 Task: Find connections with filter location Rengo with filter topic #Selfhelpwith filter profile language Spanish with filter current company UNICEF India with filter school Sikkim University, Gangtok with filter industry Digital Accessibility Services with filter service category Market Research with filter keywords title Operations Manager
Action: Mouse moved to (478, 62)
Screenshot: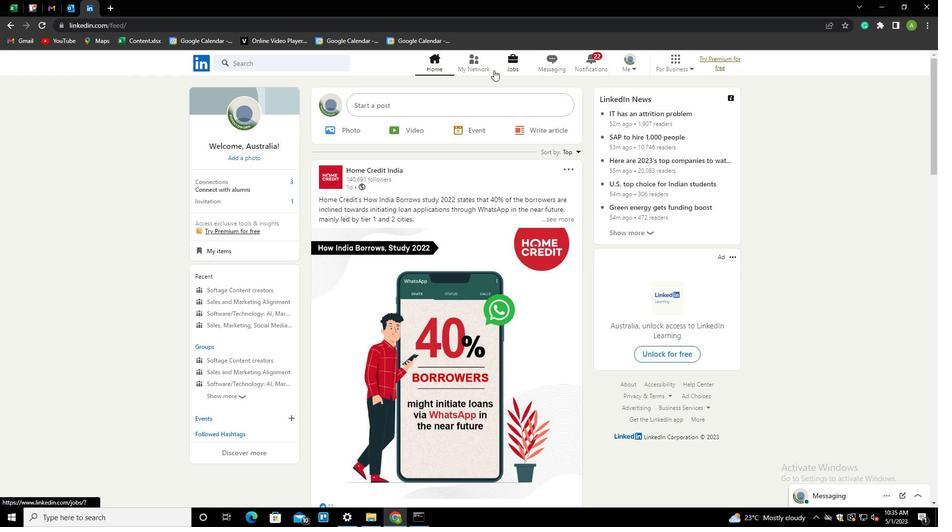 
Action: Mouse pressed left at (478, 62)
Screenshot: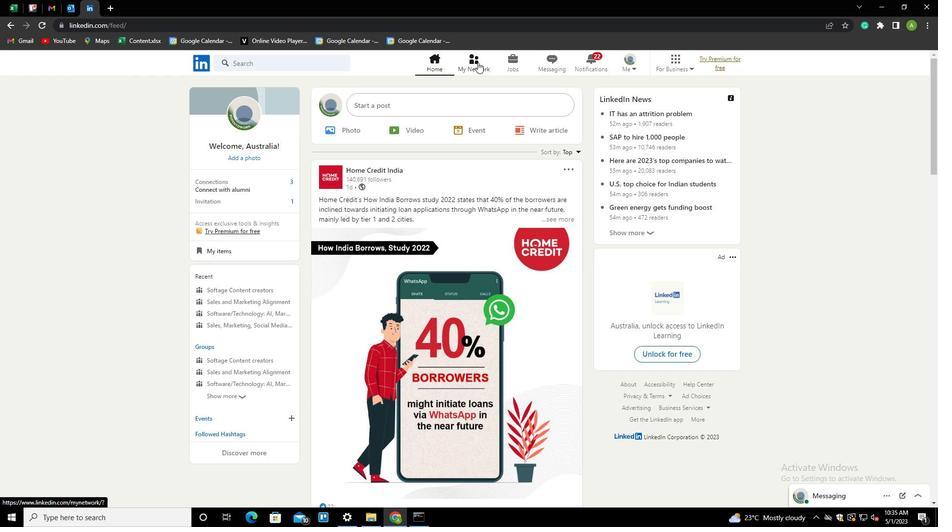 
Action: Mouse moved to (263, 116)
Screenshot: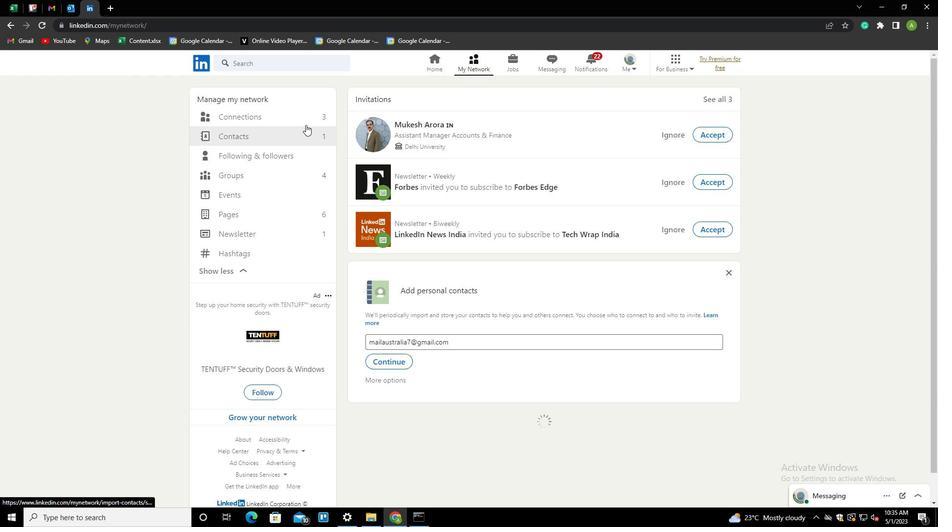 
Action: Mouse pressed left at (263, 116)
Screenshot: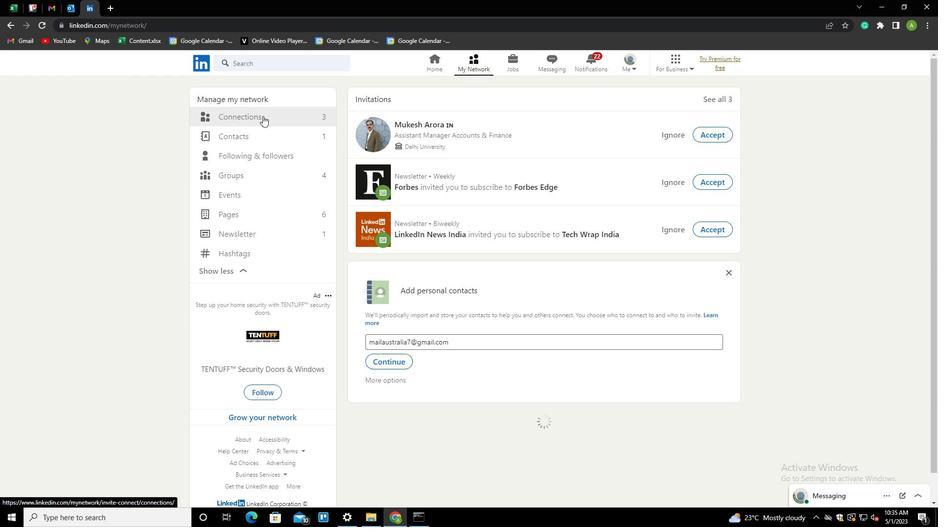 
Action: Mouse moved to (544, 117)
Screenshot: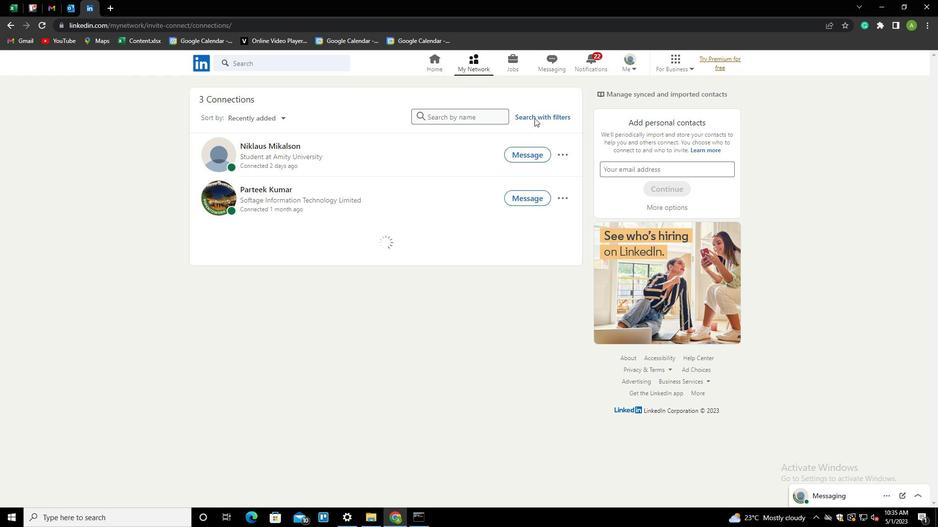 
Action: Mouse pressed left at (544, 117)
Screenshot: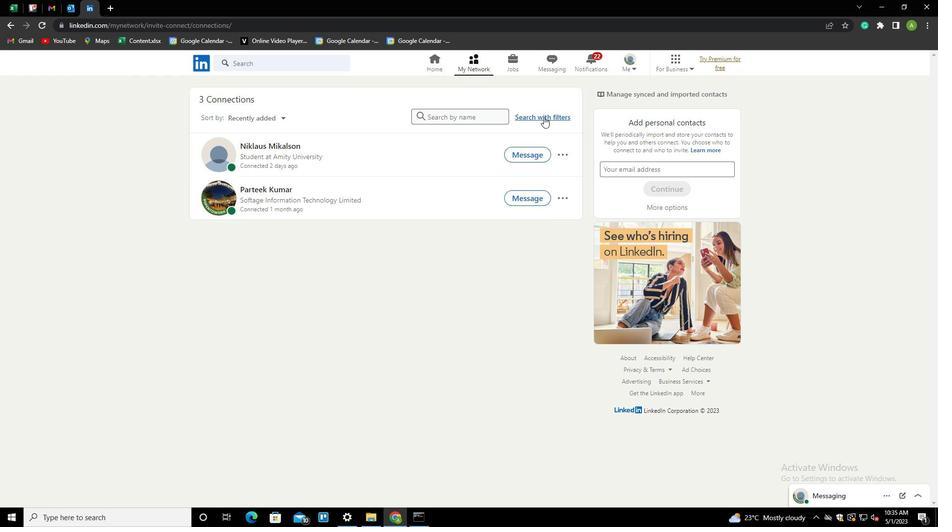 
Action: Mouse moved to (503, 89)
Screenshot: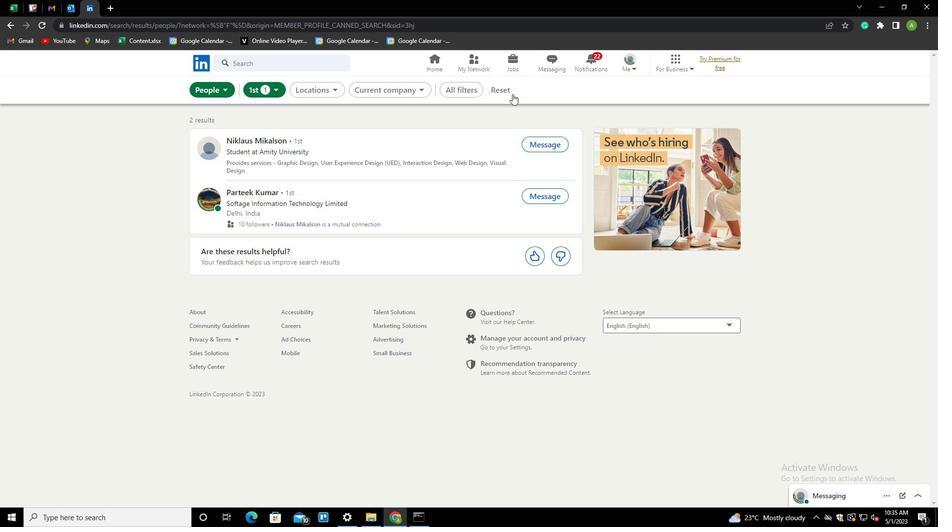 
Action: Mouse pressed left at (503, 89)
Screenshot: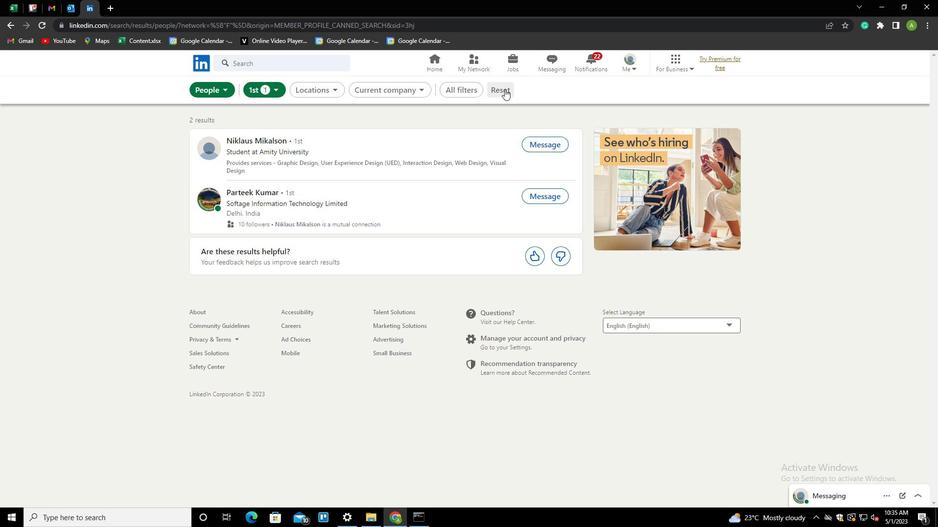 
Action: Mouse moved to (479, 91)
Screenshot: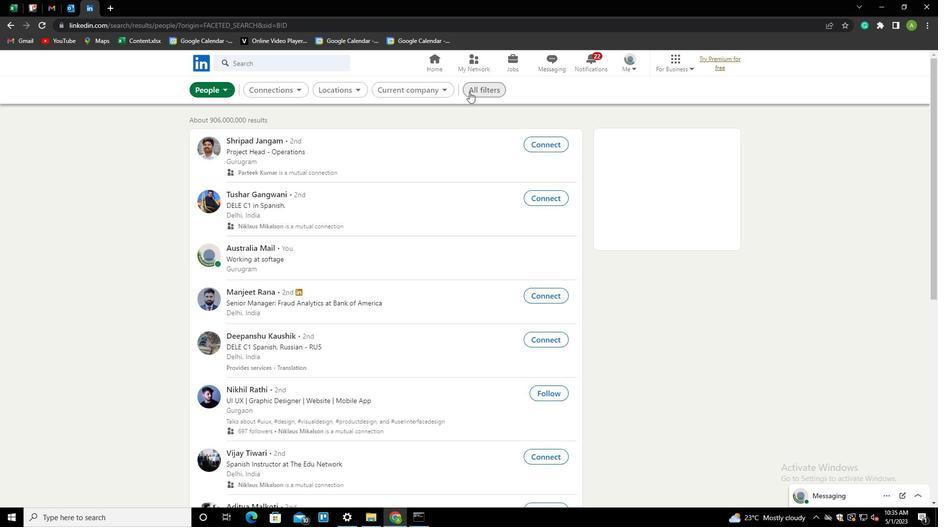 
Action: Mouse pressed left at (479, 91)
Screenshot: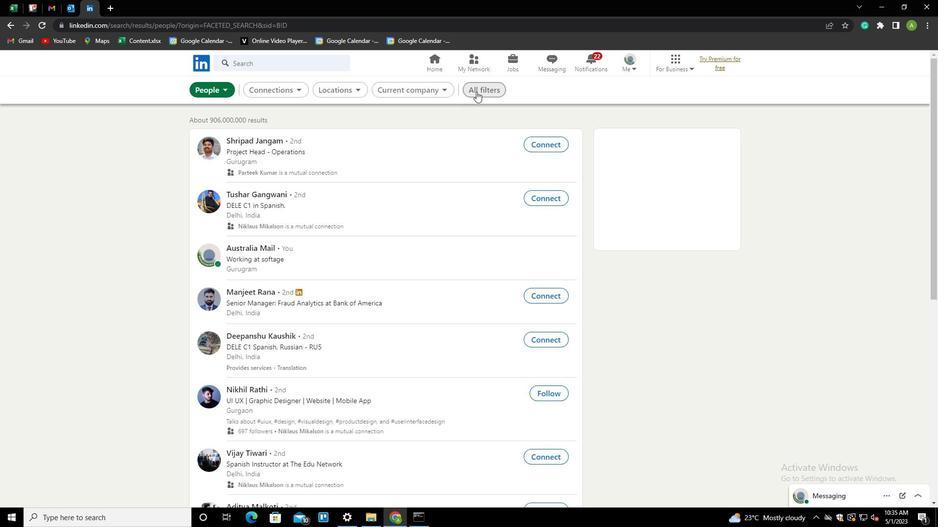 
Action: Mouse moved to (824, 271)
Screenshot: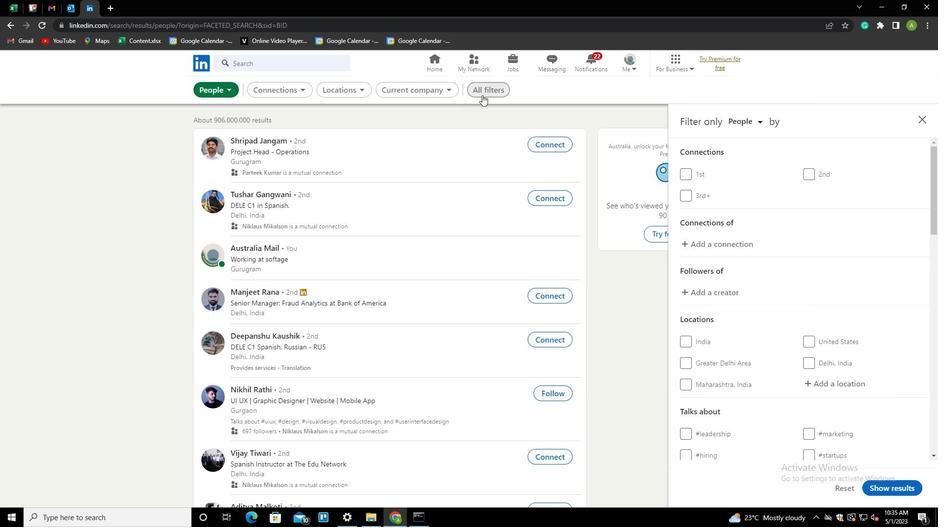 
Action: Mouse scrolled (824, 270) with delta (0, 0)
Screenshot: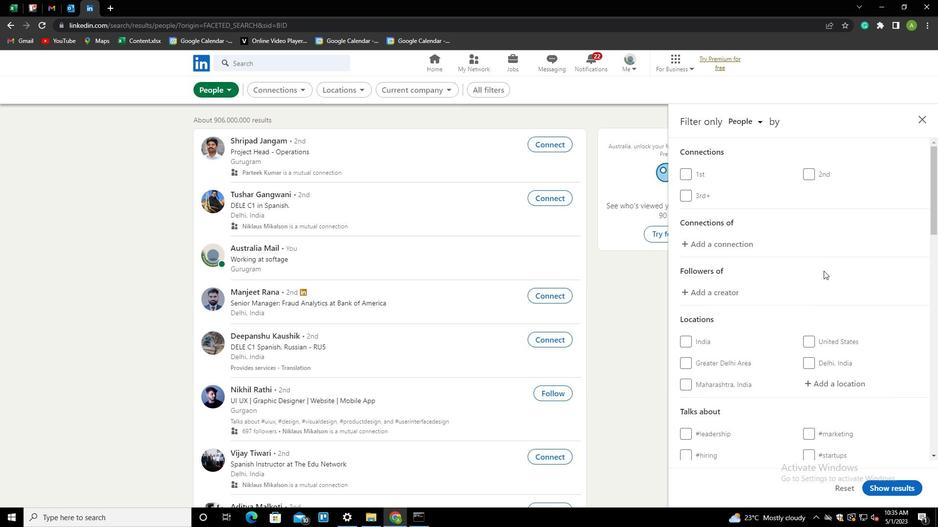 
Action: Mouse scrolled (824, 270) with delta (0, 0)
Screenshot: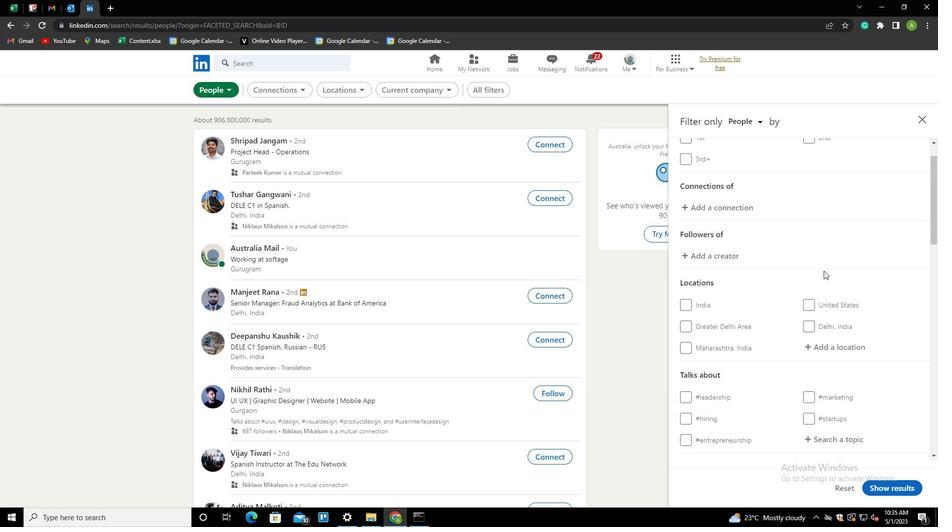 
Action: Mouse moved to (828, 285)
Screenshot: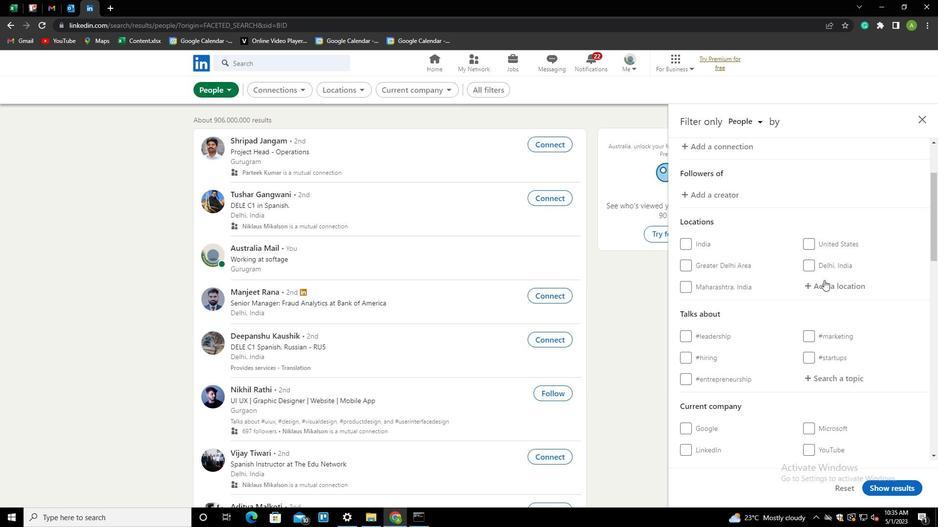 
Action: Mouse pressed left at (828, 285)
Screenshot: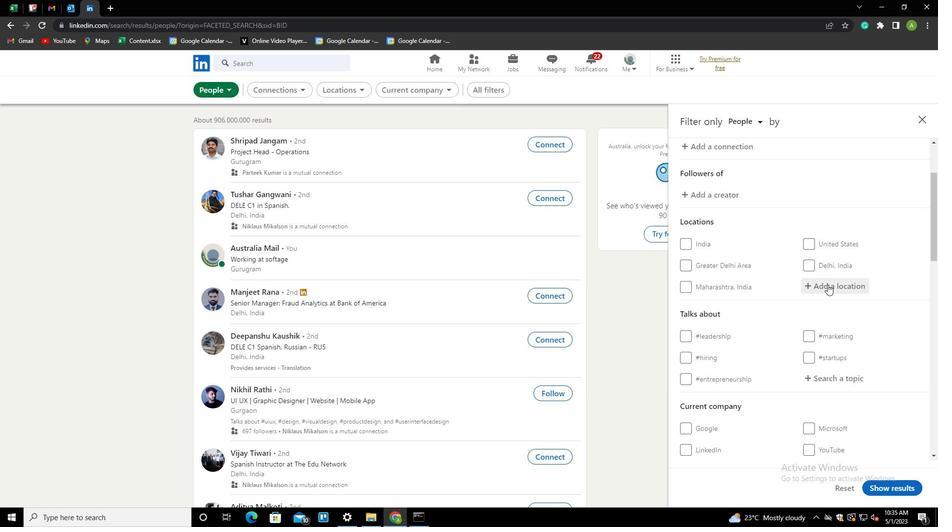 
Action: Mouse moved to (828, 285)
Screenshot: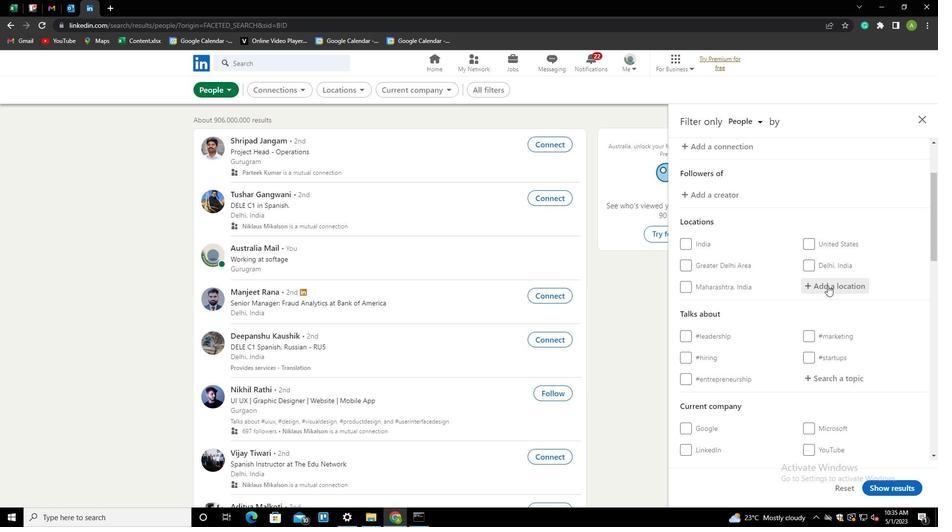 
Action: Key pressed <Key.shift>T<Key.backspace><Key.shift>RENGO<Key.down><Key.enter>
Screenshot: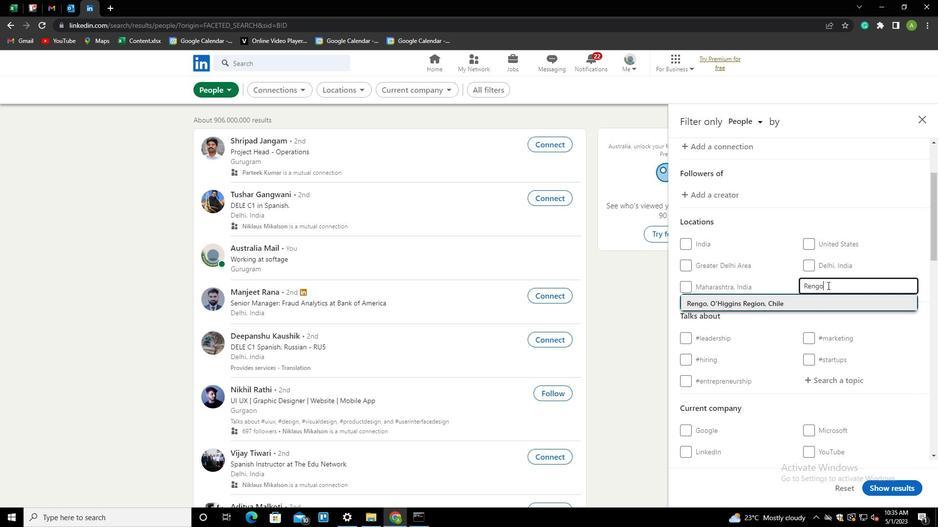 
Action: Mouse scrolled (828, 285) with delta (0, 0)
Screenshot: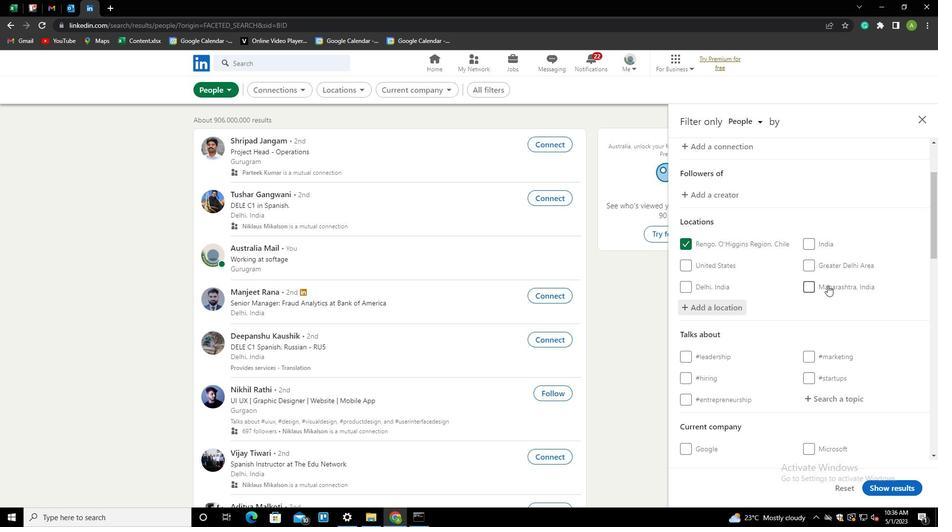 
Action: Mouse scrolled (828, 285) with delta (0, 0)
Screenshot: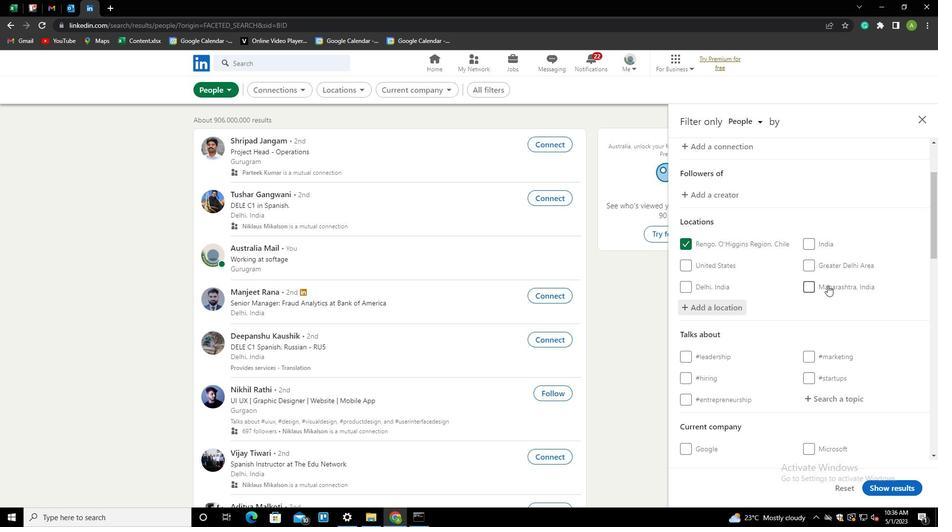 
Action: Mouse scrolled (828, 285) with delta (0, 0)
Screenshot: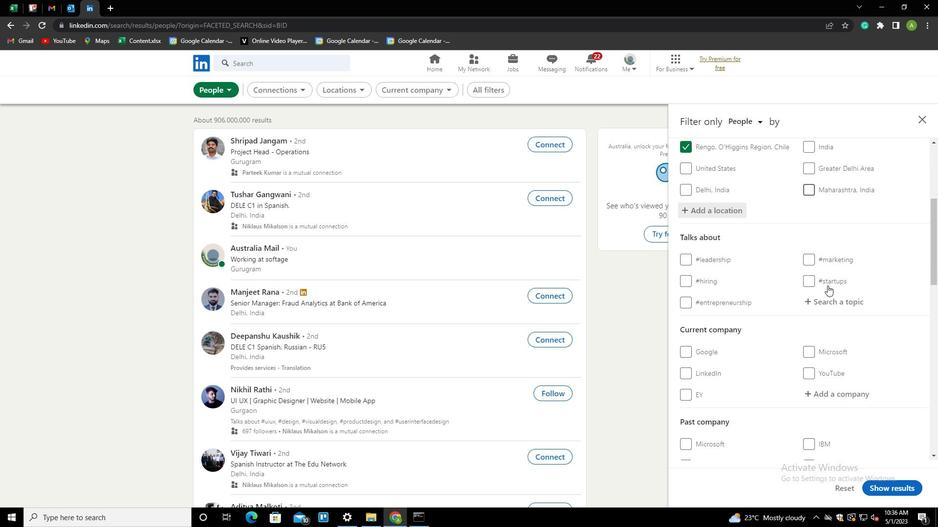 
Action: Mouse moved to (825, 256)
Screenshot: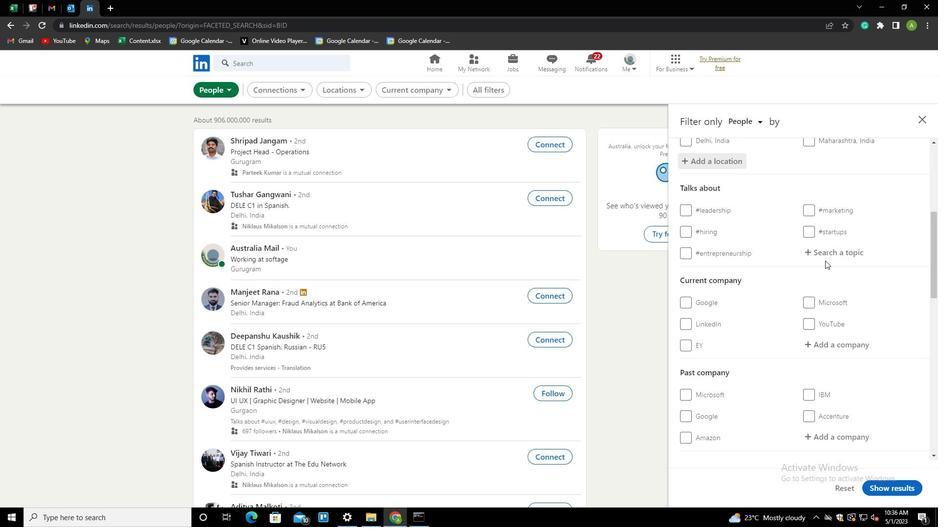
Action: Mouse pressed left at (825, 256)
Screenshot: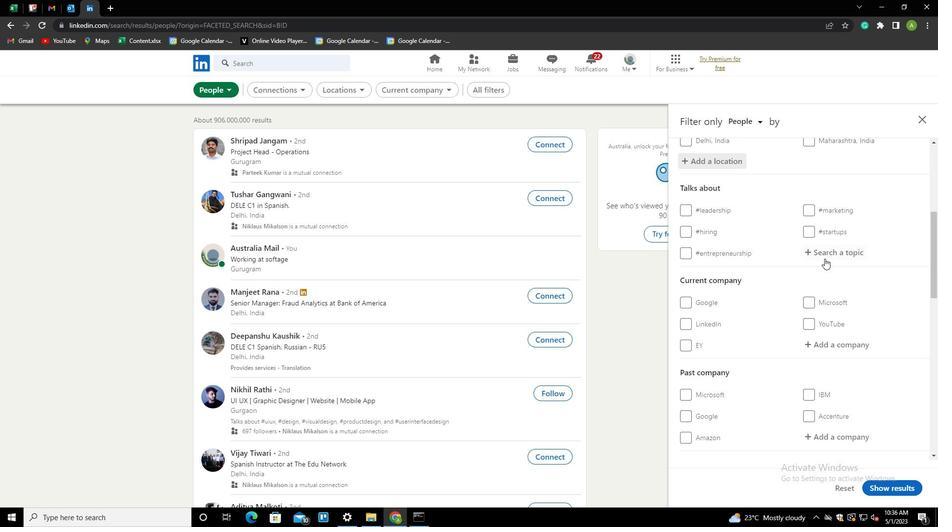 
Action: Mouse moved to (825, 256)
Screenshot: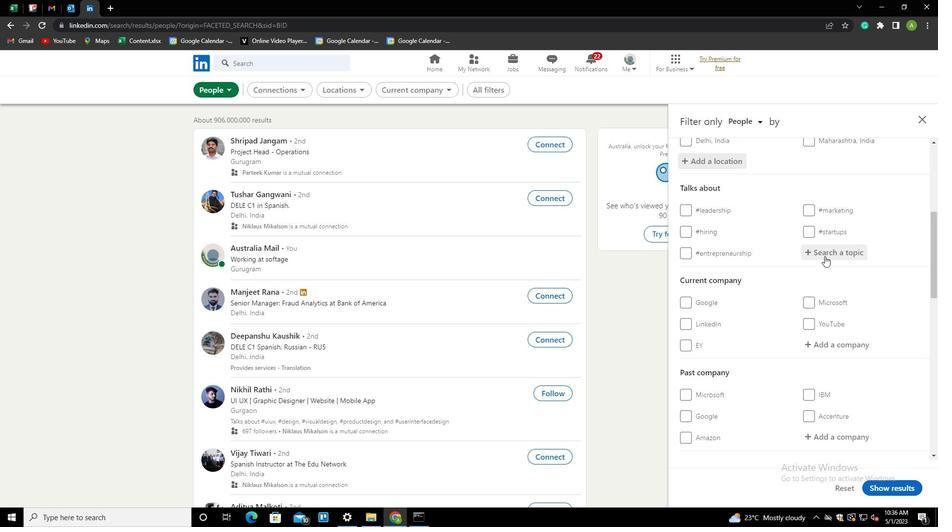 
Action: Key pressed SELFHELP<Key.down><Key.enter>
Screenshot: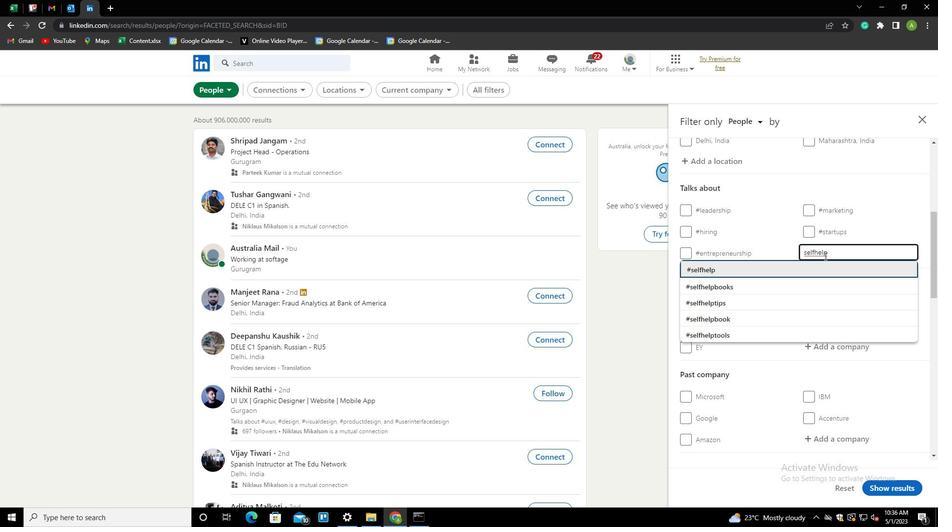 
Action: Mouse scrolled (825, 256) with delta (0, 0)
Screenshot: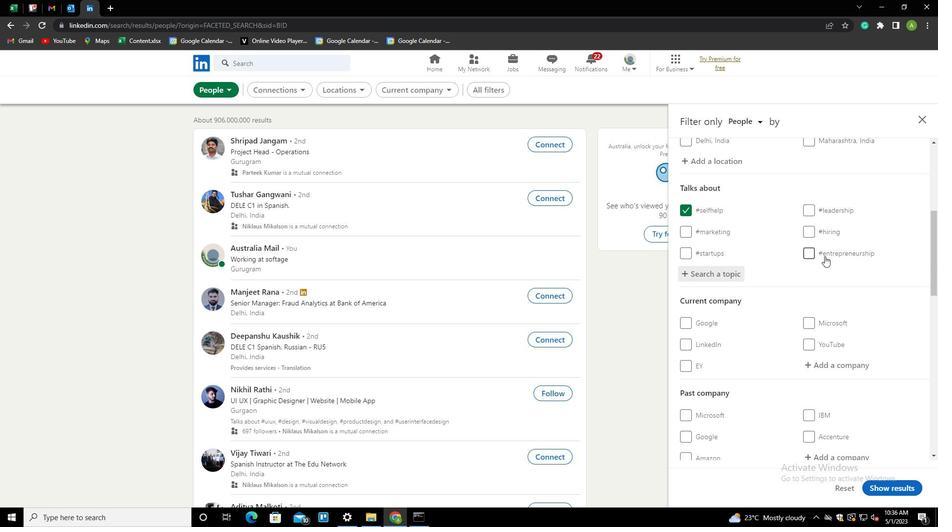 
Action: Mouse scrolled (825, 256) with delta (0, 0)
Screenshot: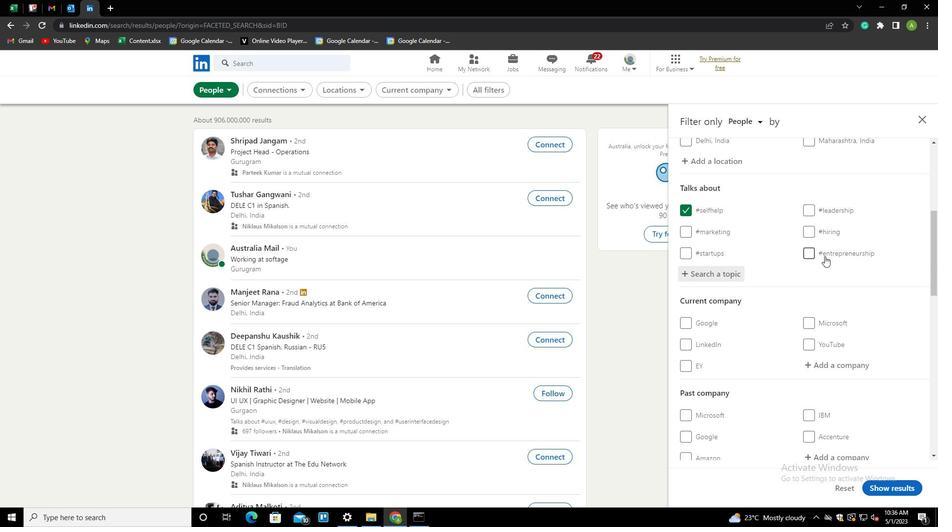 
Action: Mouse scrolled (825, 256) with delta (0, 0)
Screenshot: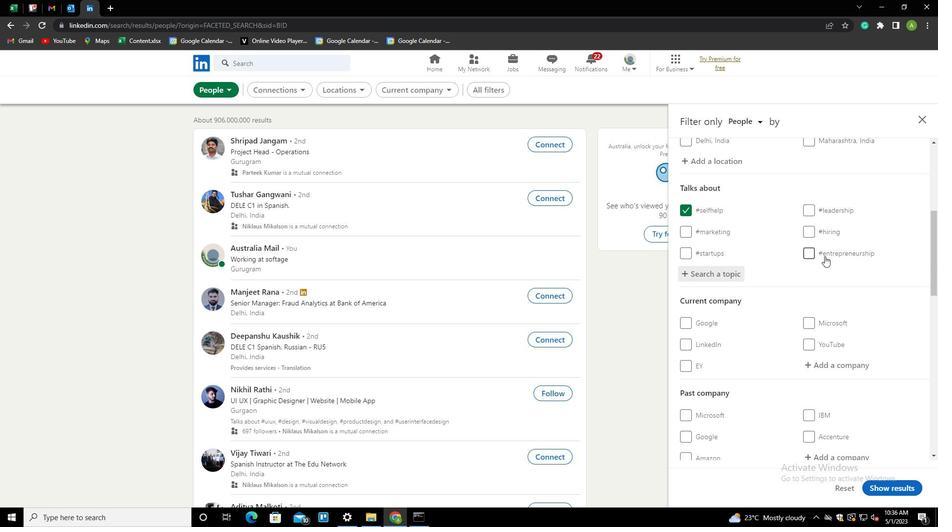 
Action: Mouse scrolled (825, 256) with delta (0, 0)
Screenshot: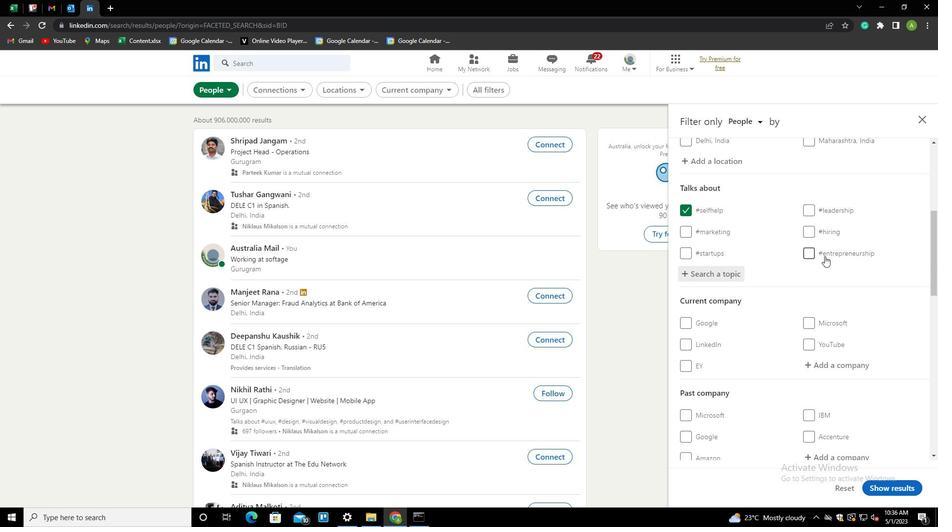 
Action: Mouse scrolled (825, 256) with delta (0, 0)
Screenshot: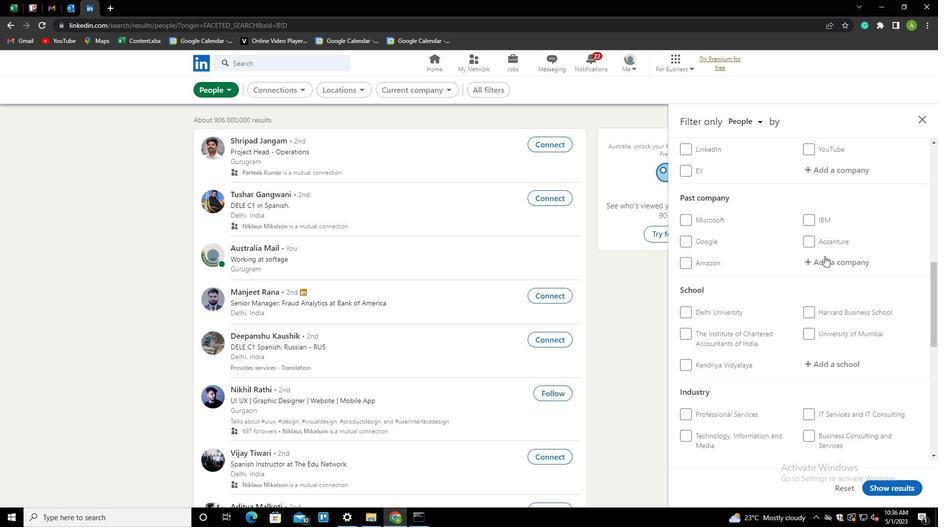 
Action: Mouse scrolled (825, 256) with delta (0, 0)
Screenshot: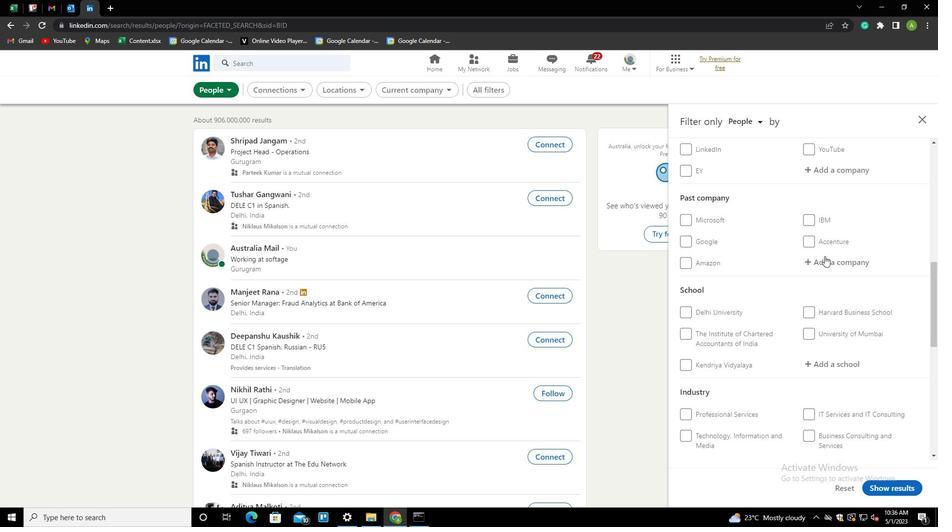 
Action: Mouse scrolled (825, 256) with delta (0, 0)
Screenshot: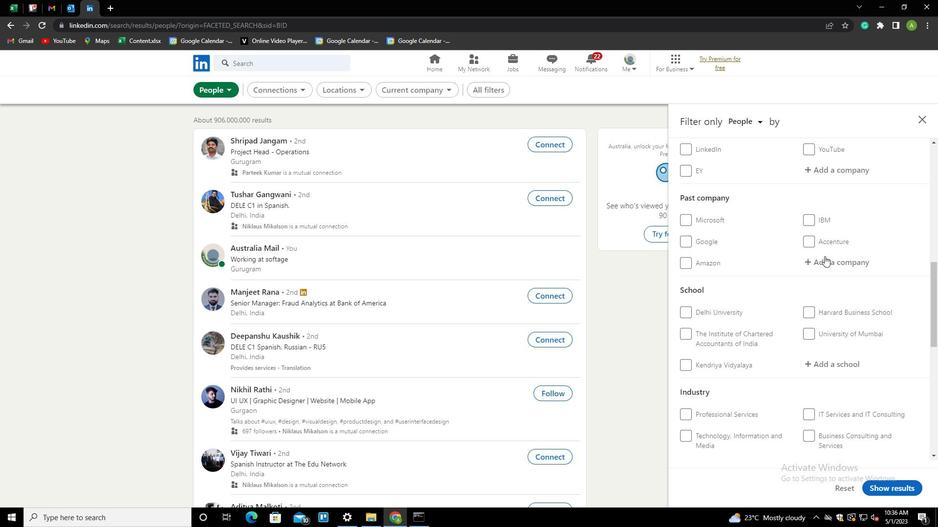 
Action: Mouse scrolled (825, 256) with delta (0, 0)
Screenshot: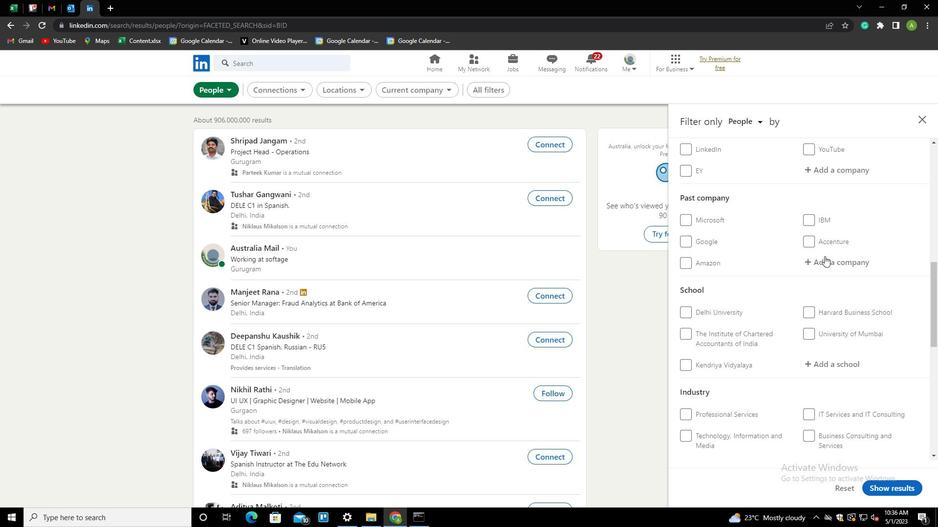 
Action: Mouse scrolled (825, 256) with delta (0, 0)
Screenshot: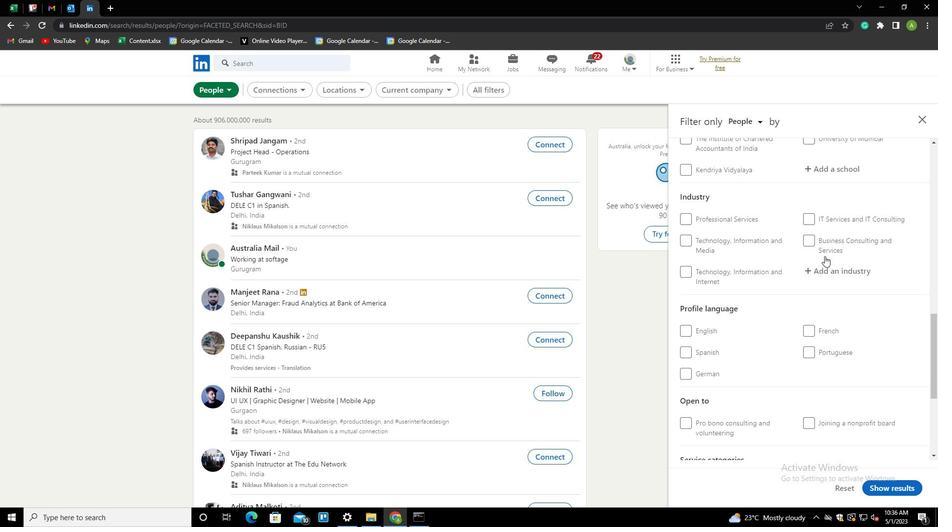
Action: Mouse scrolled (825, 256) with delta (0, 0)
Screenshot: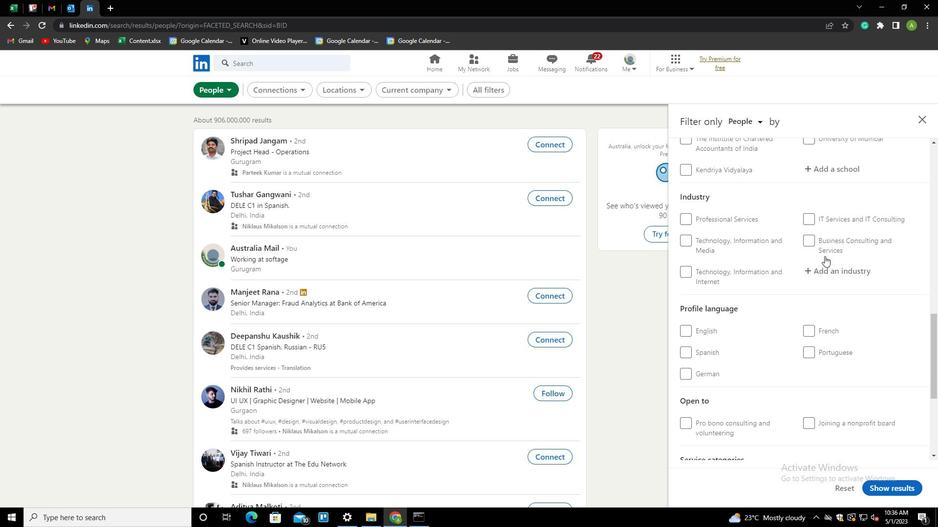 
Action: Mouse moved to (697, 256)
Screenshot: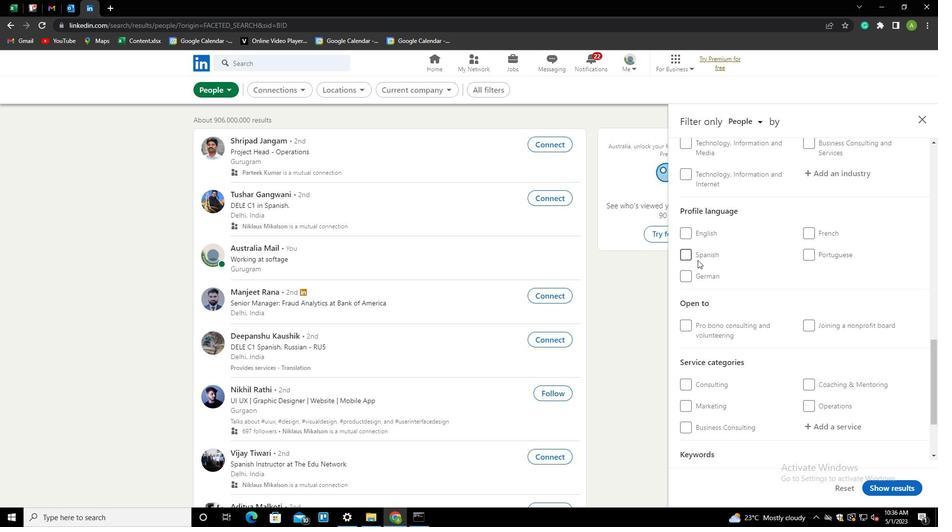 
Action: Mouse pressed left at (697, 256)
Screenshot: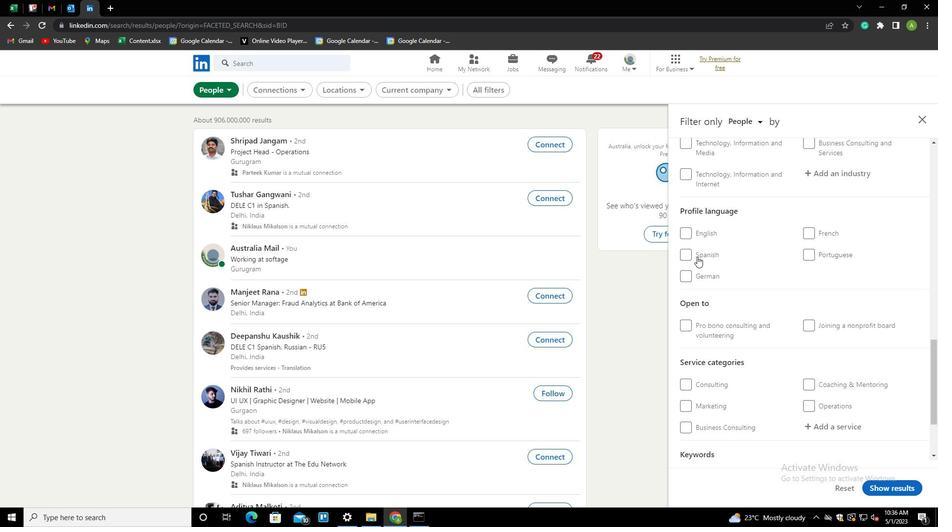 
Action: Mouse moved to (760, 279)
Screenshot: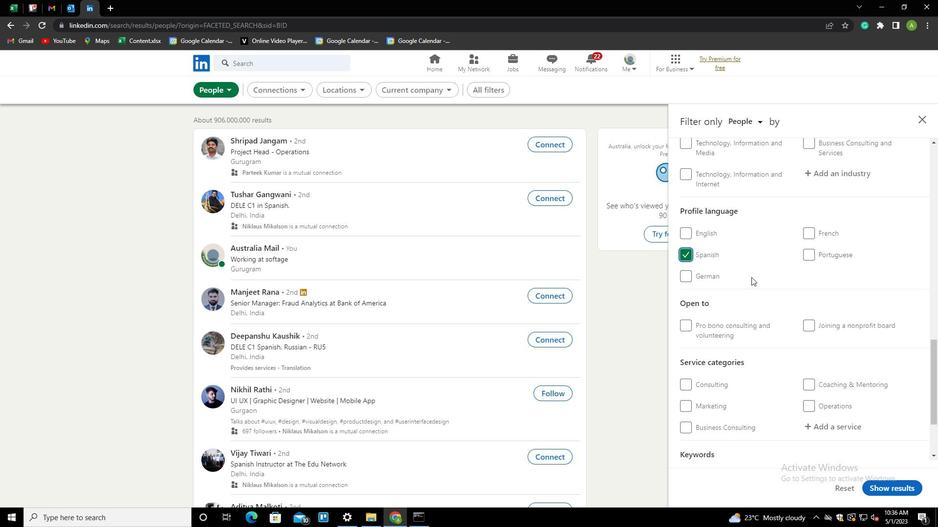 
Action: Mouse scrolled (760, 280) with delta (0, 0)
Screenshot: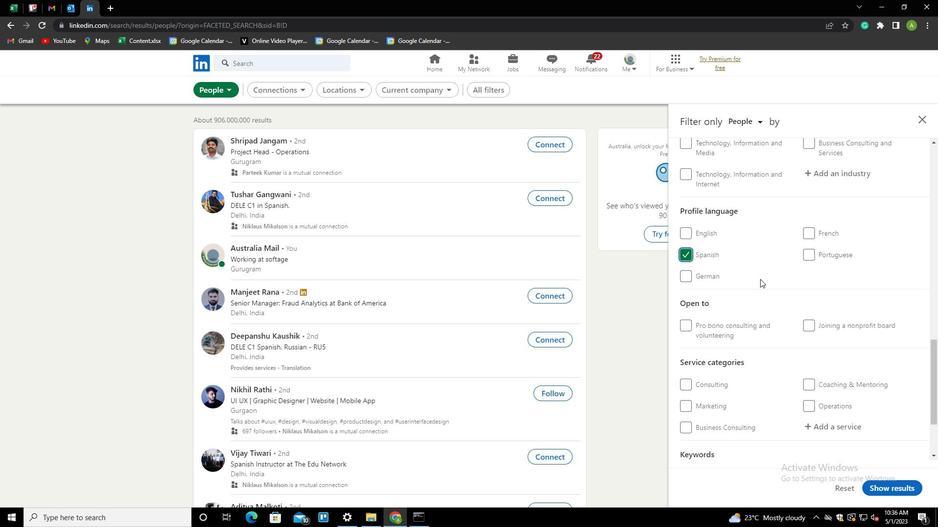 
Action: Mouse scrolled (760, 280) with delta (0, 0)
Screenshot: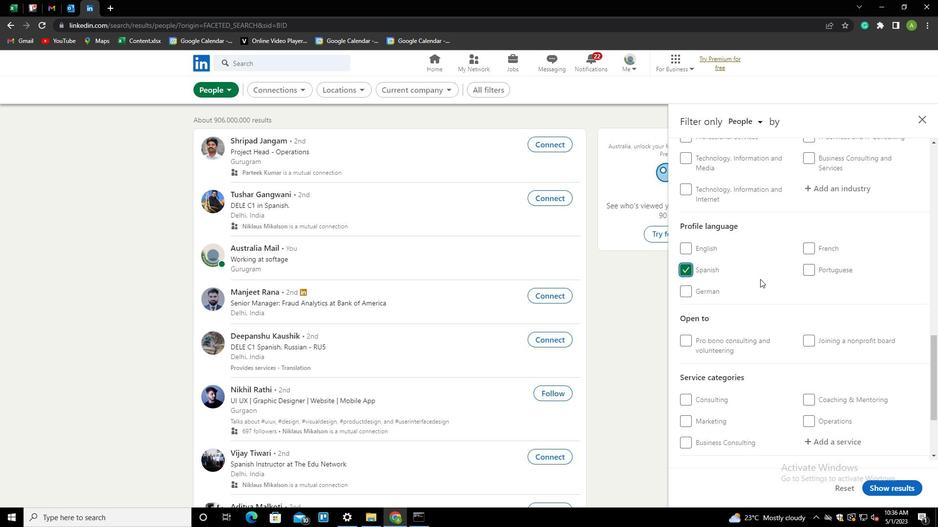 
Action: Mouse scrolled (760, 280) with delta (0, 0)
Screenshot: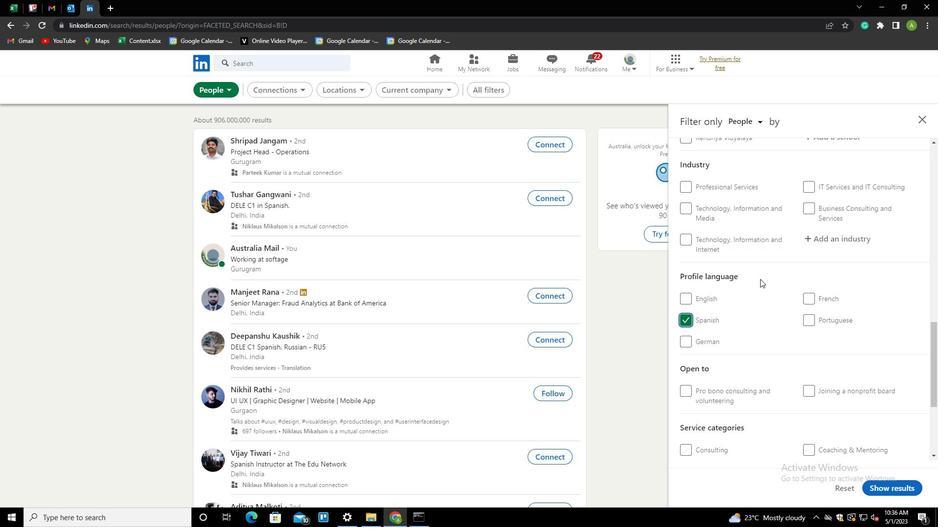 
Action: Mouse scrolled (760, 280) with delta (0, 0)
Screenshot: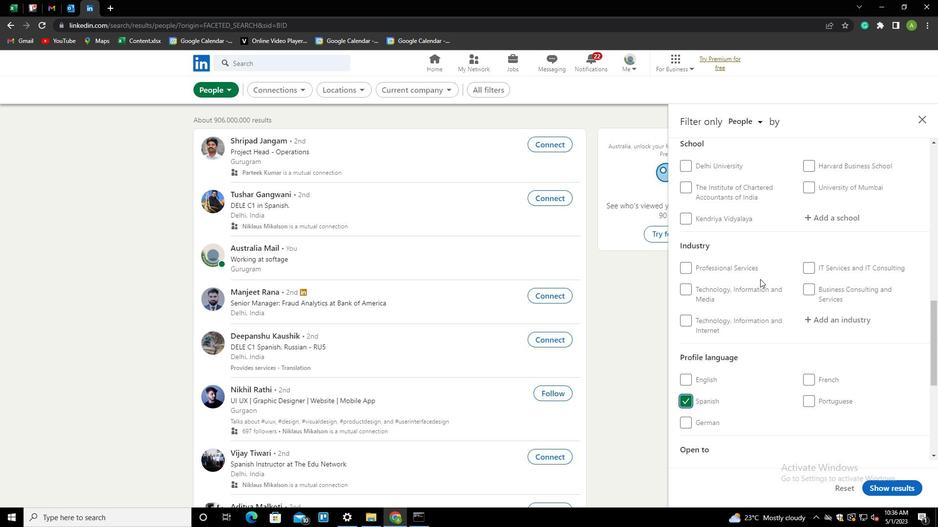 
Action: Mouse scrolled (760, 280) with delta (0, 0)
Screenshot: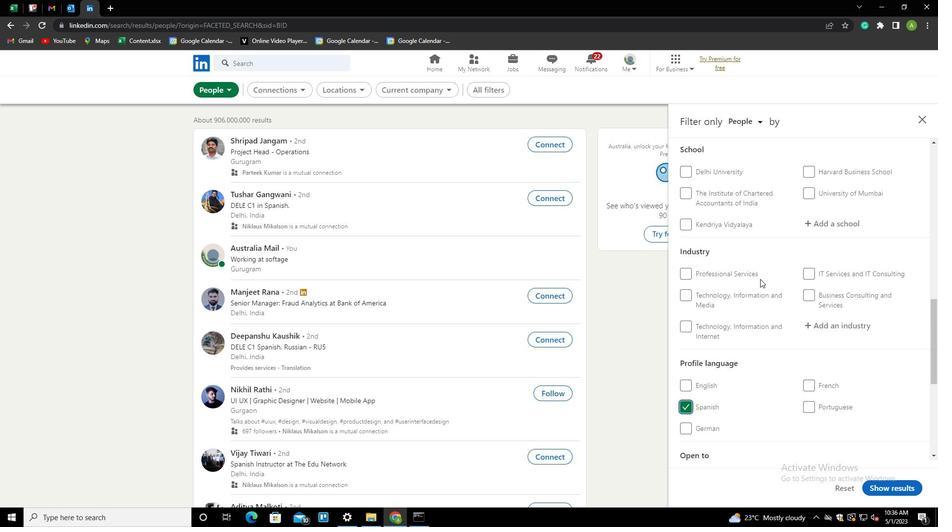 
Action: Mouse scrolled (760, 280) with delta (0, 0)
Screenshot: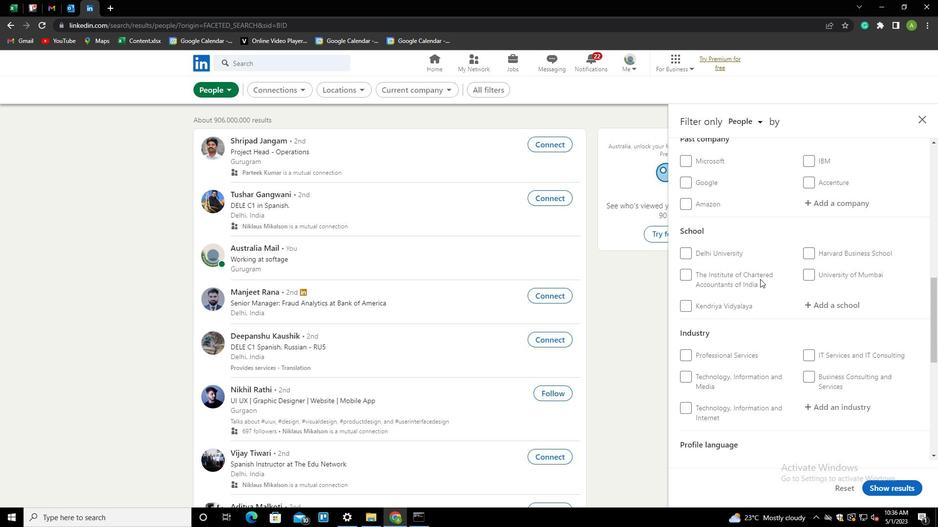 
Action: Mouse scrolled (760, 280) with delta (0, 0)
Screenshot: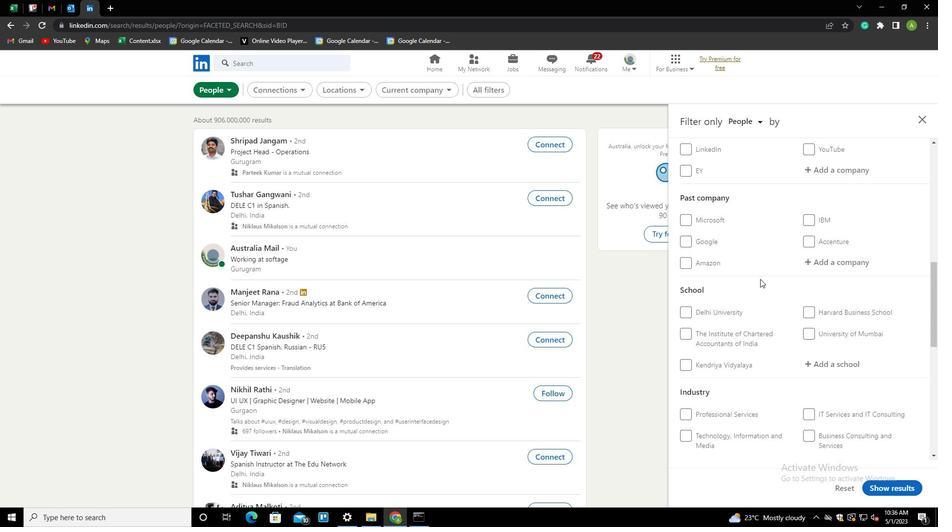 
Action: Mouse scrolled (760, 279) with delta (0, 0)
Screenshot: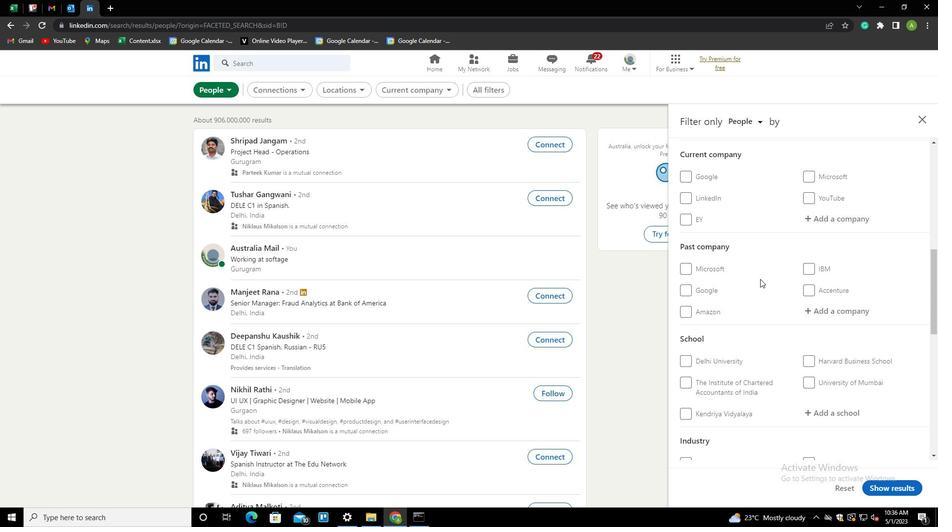 
Action: Mouse scrolled (760, 280) with delta (0, 0)
Screenshot: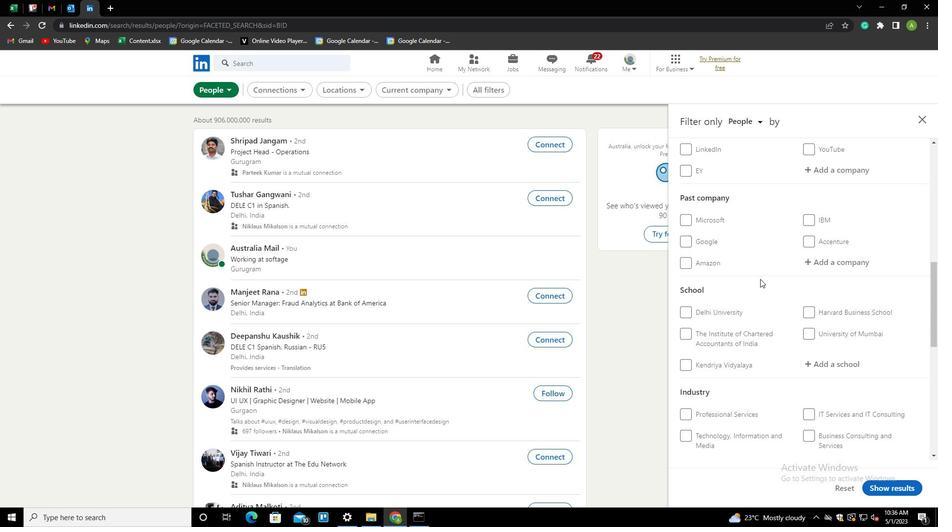 
Action: Mouse scrolled (760, 280) with delta (0, 0)
Screenshot: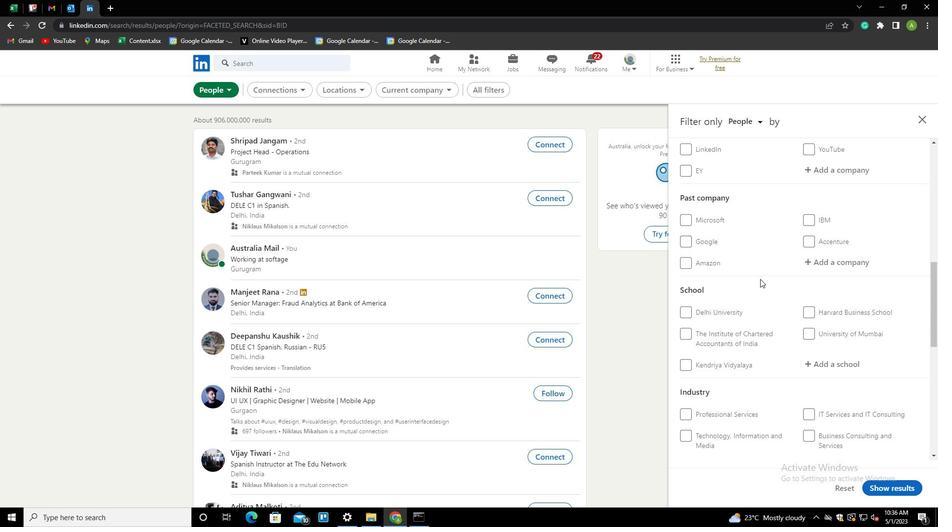 
Action: Mouse moved to (830, 265)
Screenshot: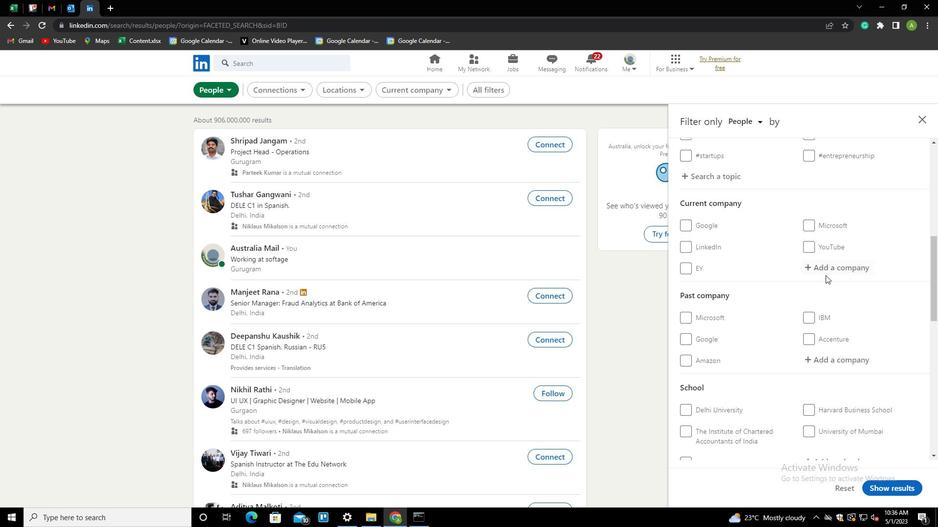 
Action: Mouse pressed left at (830, 265)
Screenshot: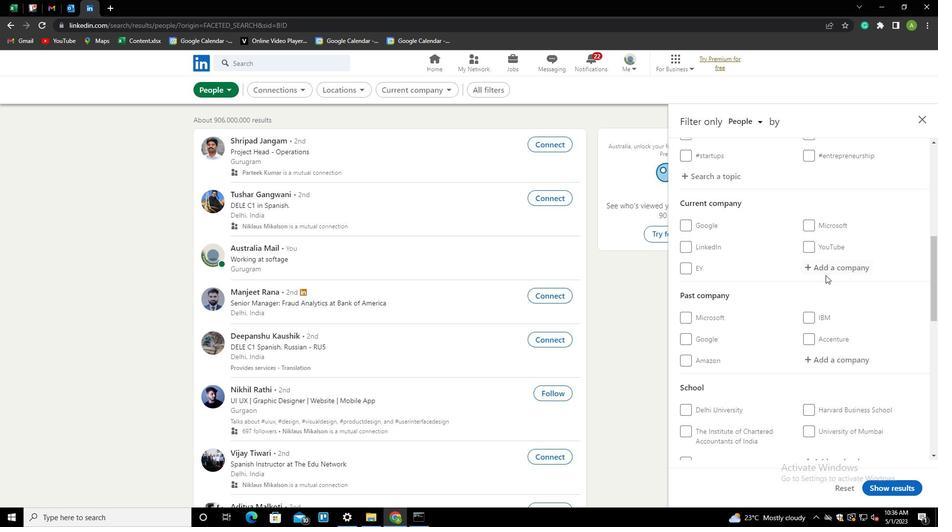 
Action: Key pressed <Key.shift><Key.shift>UNICEF<Key.down><Key.down><Key.down><Key.down><Key.down><Key.enter>
Screenshot: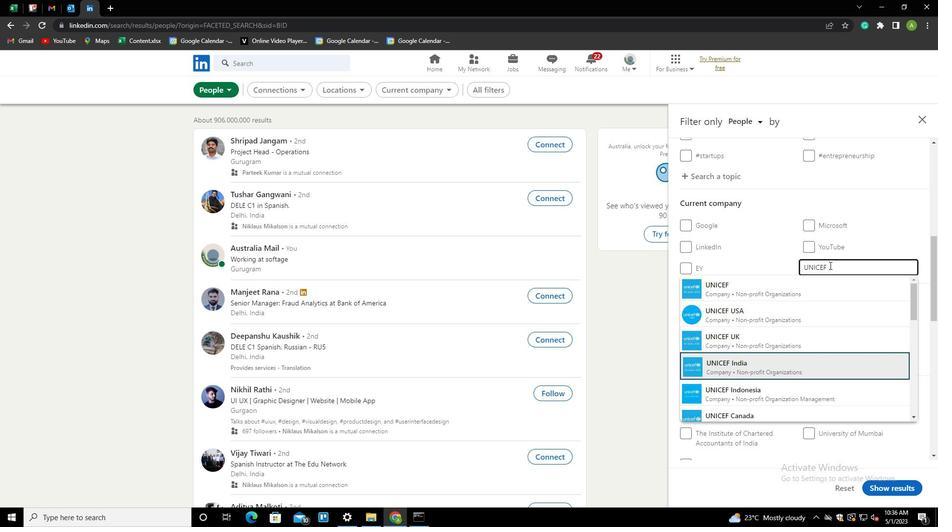 
Action: Mouse scrolled (830, 265) with delta (0, 0)
Screenshot: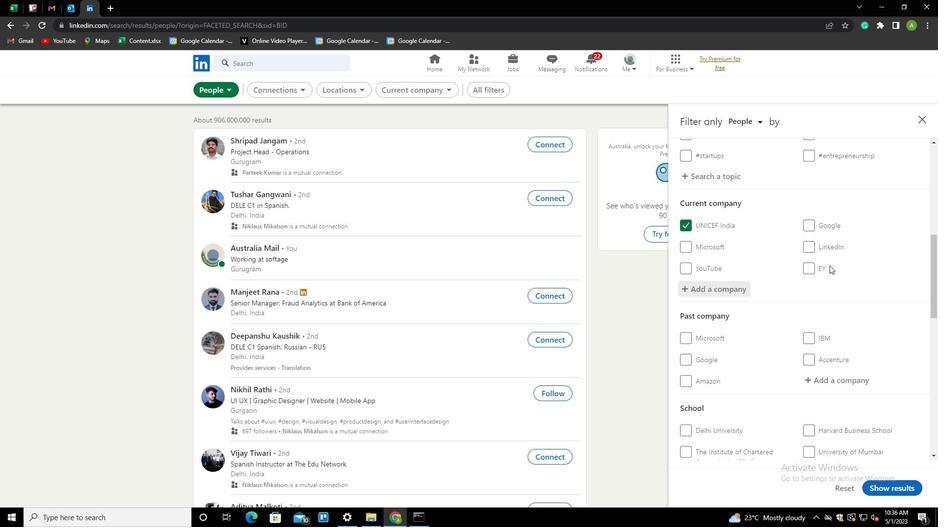 
Action: Mouse scrolled (830, 265) with delta (0, 0)
Screenshot: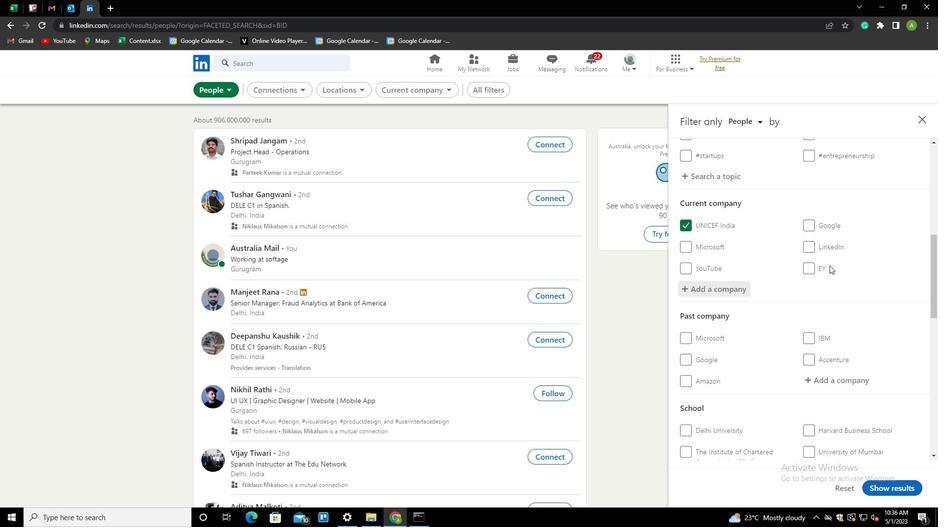 
Action: Mouse scrolled (830, 265) with delta (0, 0)
Screenshot: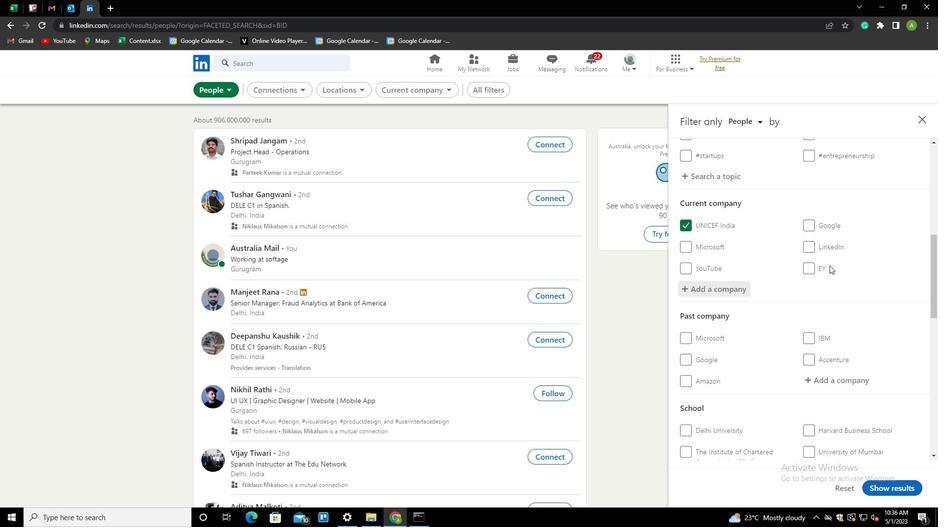
Action: Mouse moved to (835, 342)
Screenshot: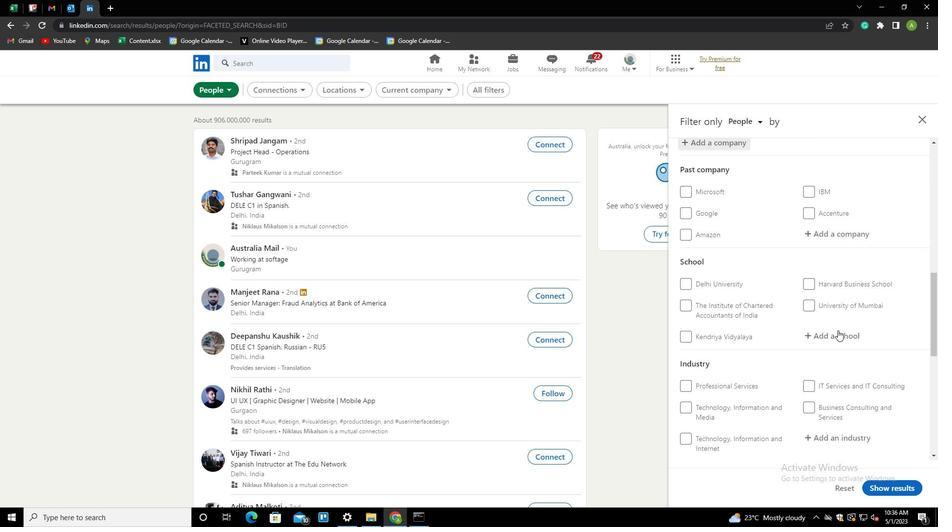 
Action: Mouse pressed left at (835, 342)
Screenshot: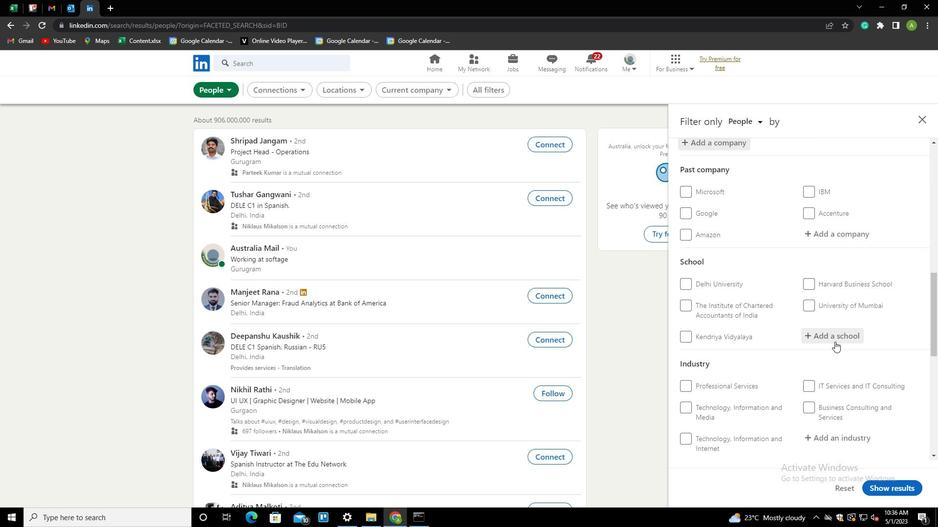 
Action: Key pressed <Key.shift>D<Key.backspace><Key.shift>SIKKIM<Key.space><Key.shift>UNIVERSITY<Key.down><Key.down><Key.enter>
Screenshot: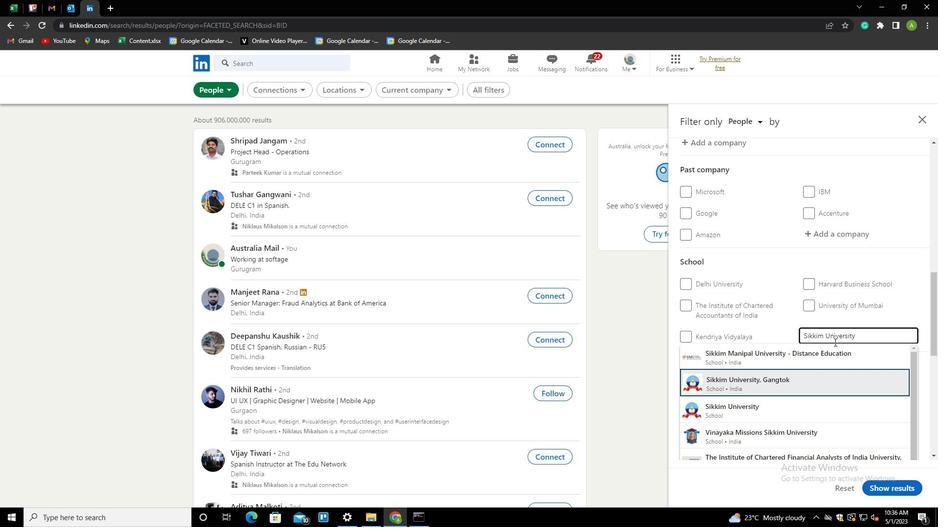 
Action: Mouse scrolled (835, 342) with delta (0, 0)
Screenshot: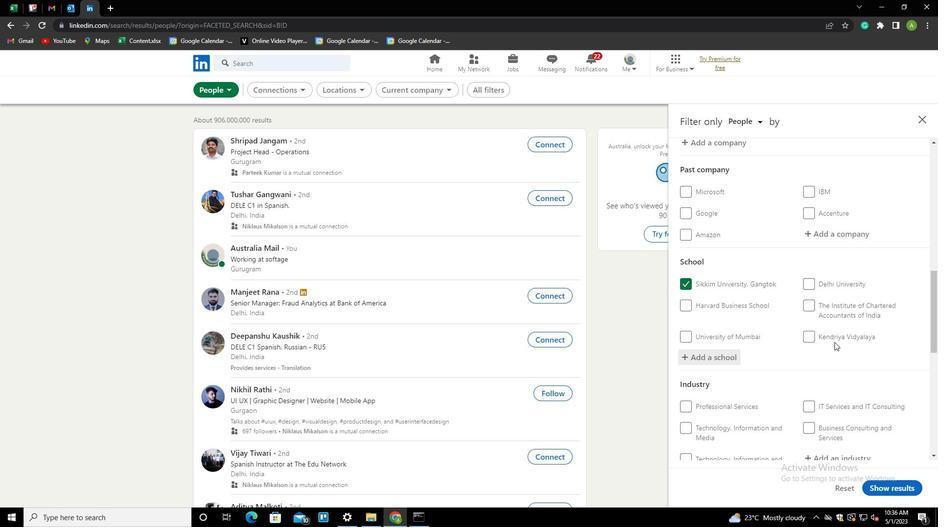 
Action: Mouse scrolled (835, 342) with delta (0, 0)
Screenshot: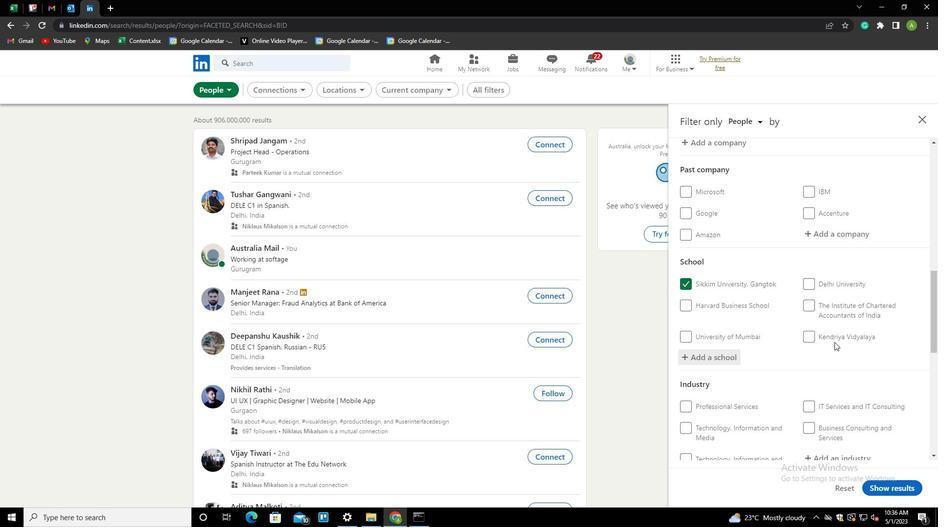 
Action: Mouse scrolled (835, 342) with delta (0, 0)
Screenshot: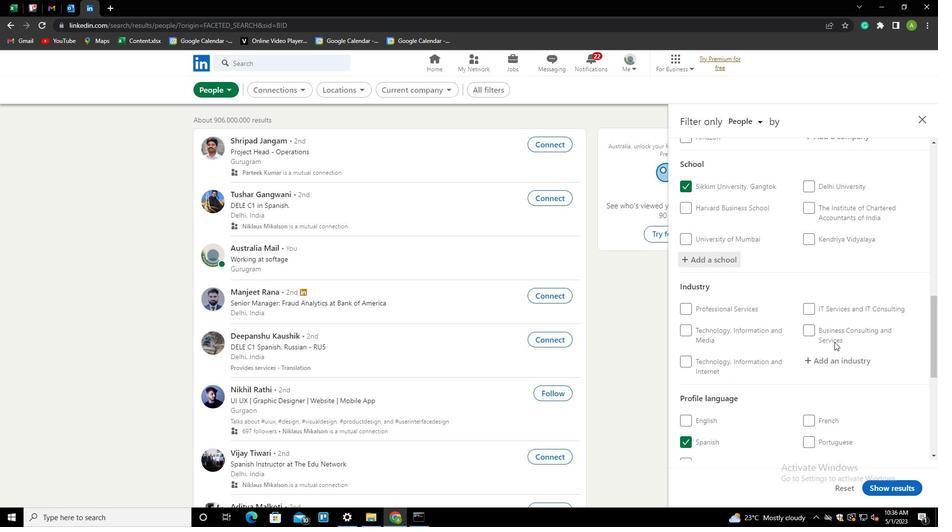
Action: Mouse scrolled (835, 342) with delta (0, 0)
Screenshot: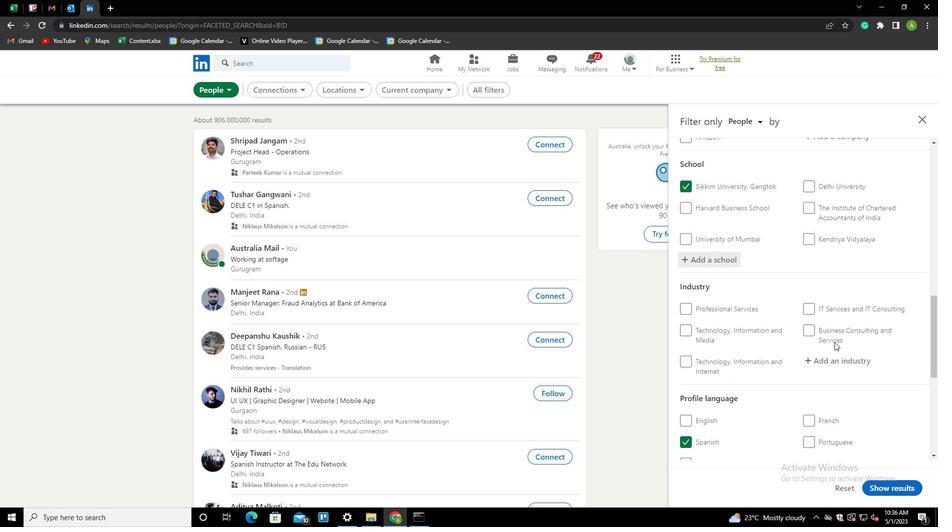 
Action: Mouse moved to (827, 263)
Screenshot: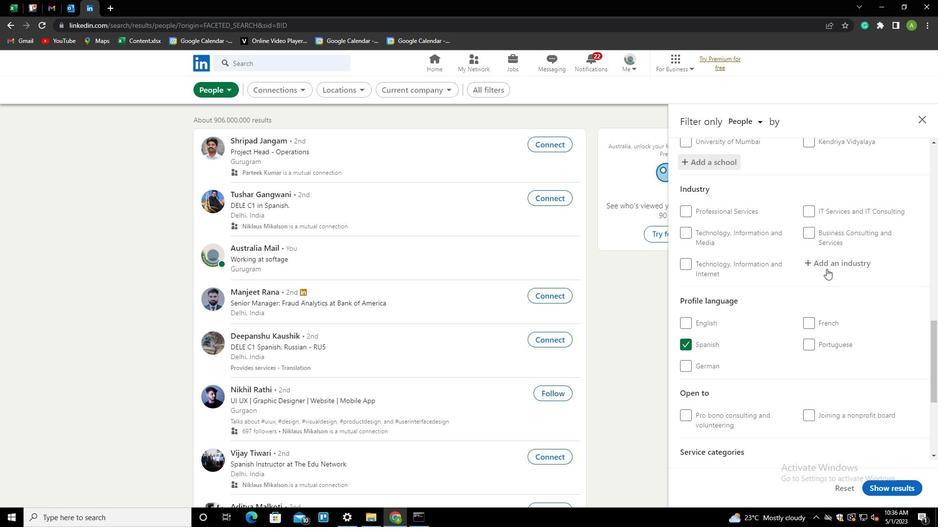 
Action: Mouse pressed left at (827, 263)
Screenshot: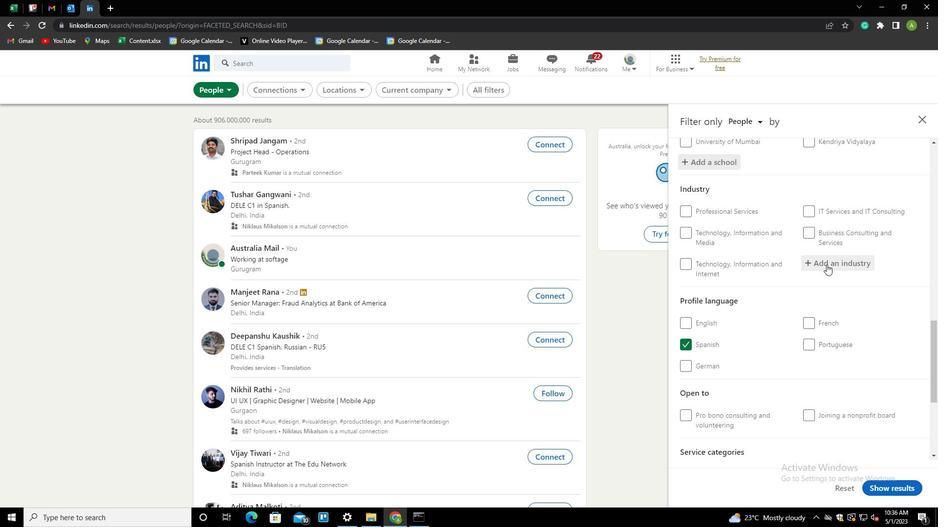 
Action: Key pressed D<Key.shift>E<Key.backspace><Key.backspace><Key.shift>DEG<Key.backspace><Key.backspace>IGE<Key.backspace>ITAL<Key.down><Key.enter>
Screenshot: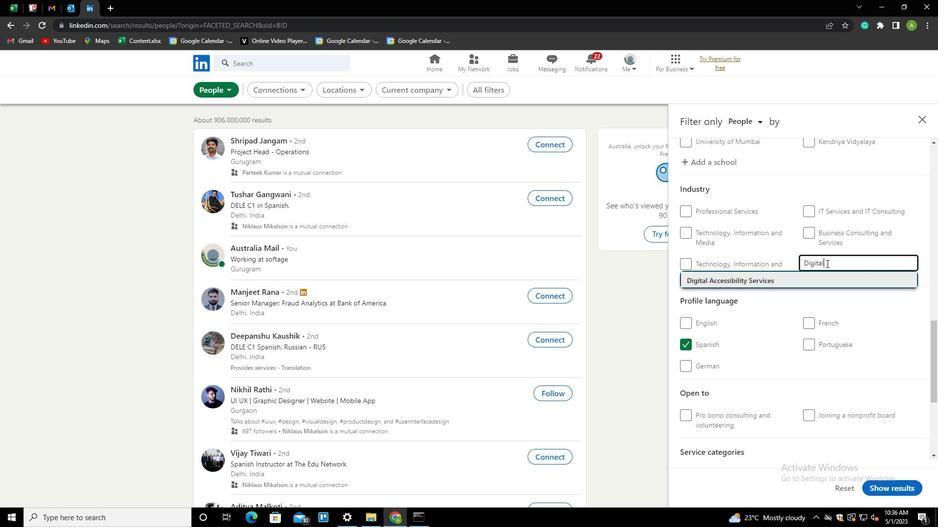 
Action: Mouse scrolled (827, 263) with delta (0, 0)
Screenshot: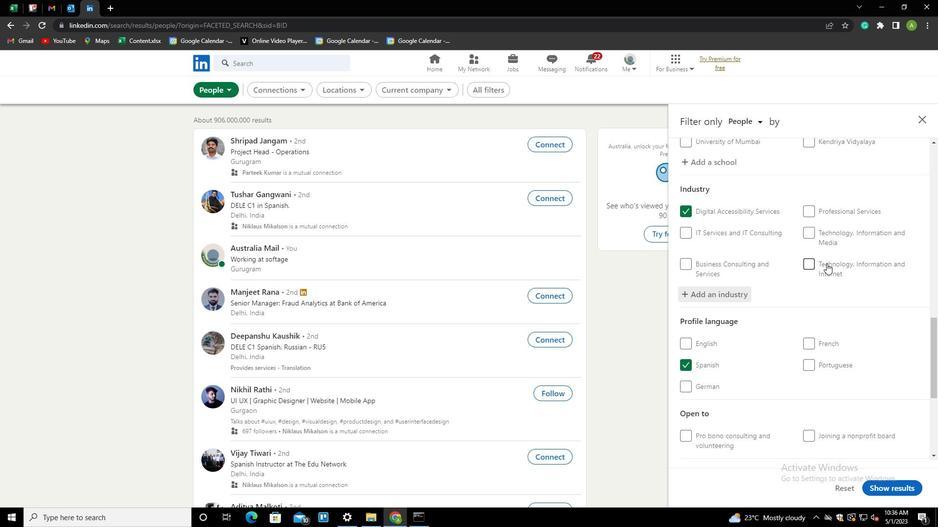 
Action: Mouse scrolled (827, 263) with delta (0, 0)
Screenshot: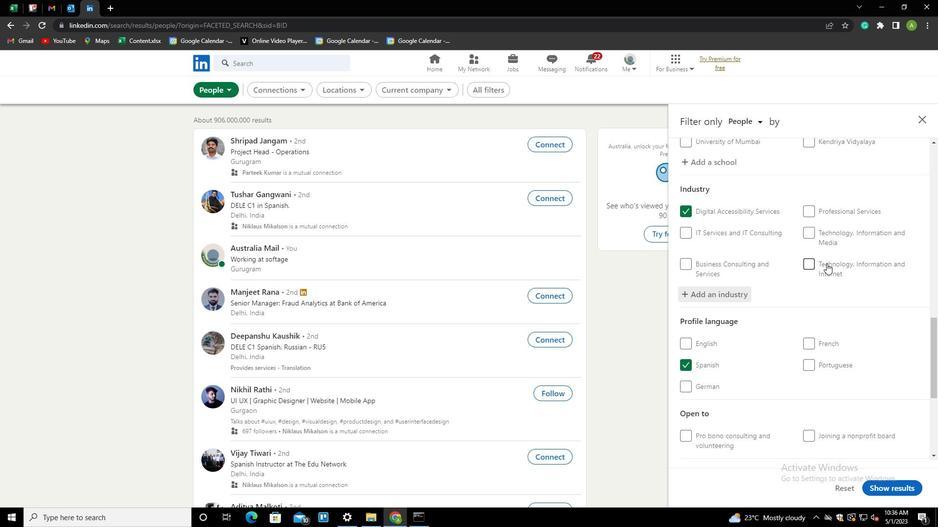 
Action: Mouse scrolled (827, 263) with delta (0, 0)
Screenshot: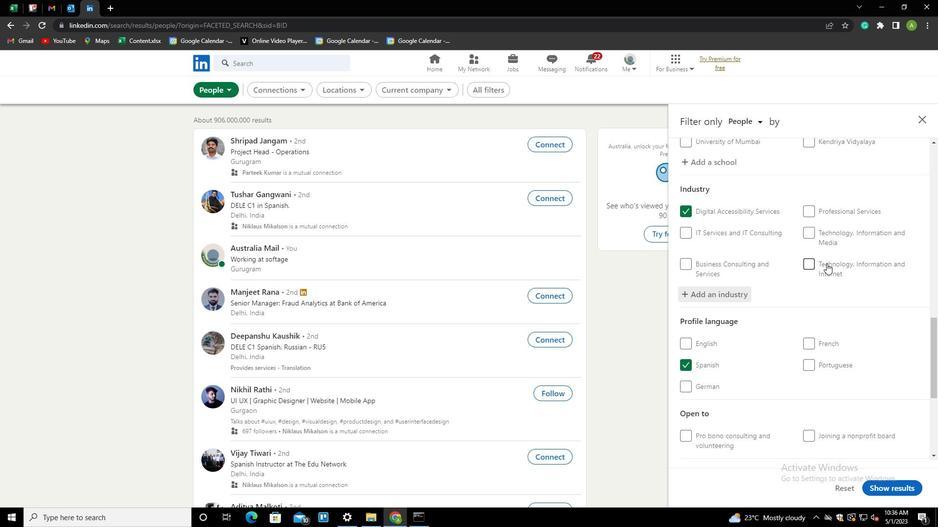
Action: Mouse scrolled (827, 263) with delta (0, 0)
Screenshot: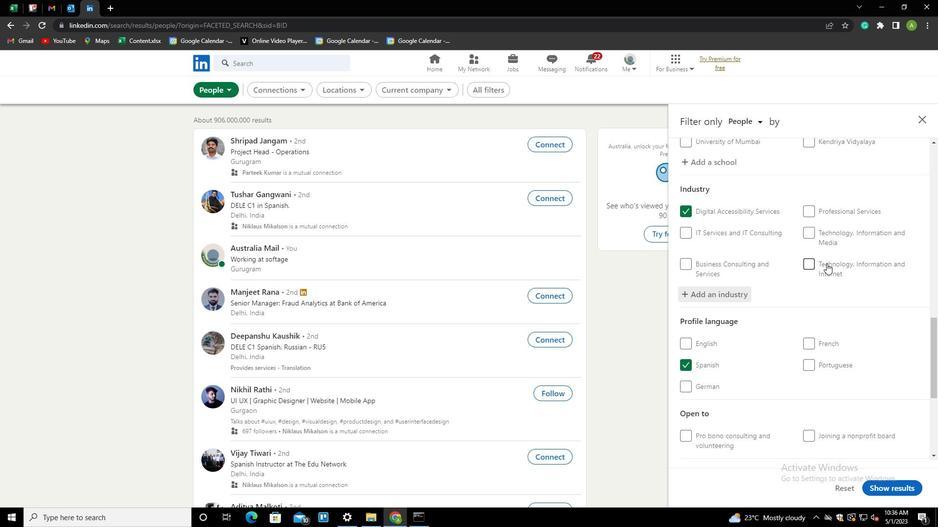 
Action: Mouse scrolled (827, 263) with delta (0, 0)
Screenshot: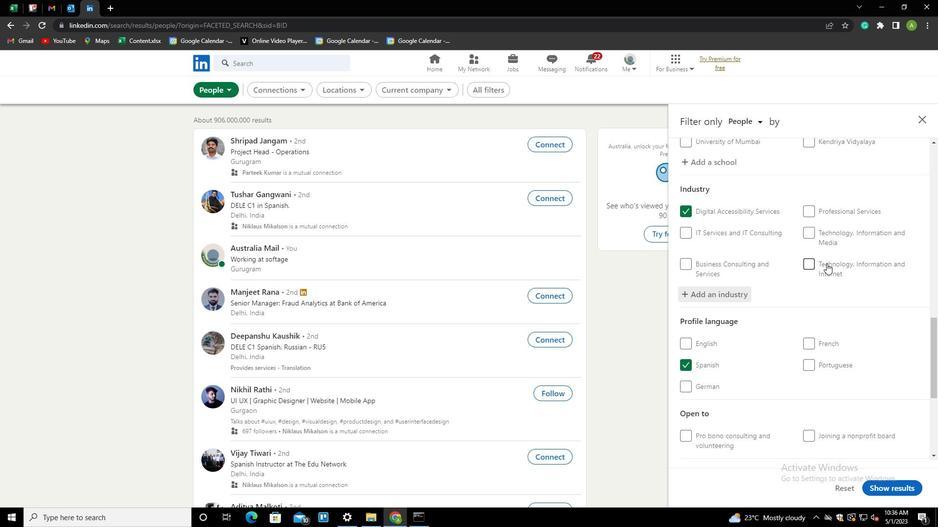 
Action: Mouse scrolled (827, 263) with delta (0, 0)
Screenshot: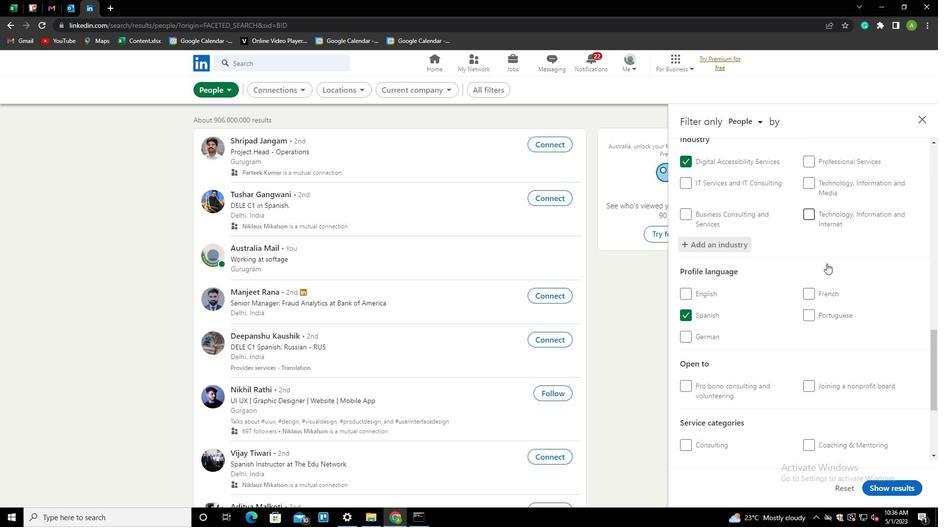 
Action: Mouse moved to (814, 323)
Screenshot: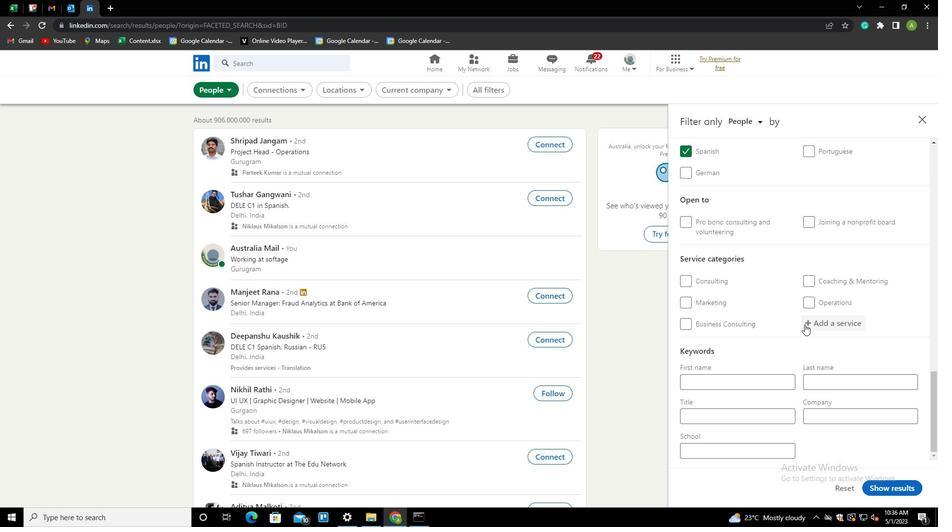 
Action: Mouse pressed left at (814, 323)
Screenshot: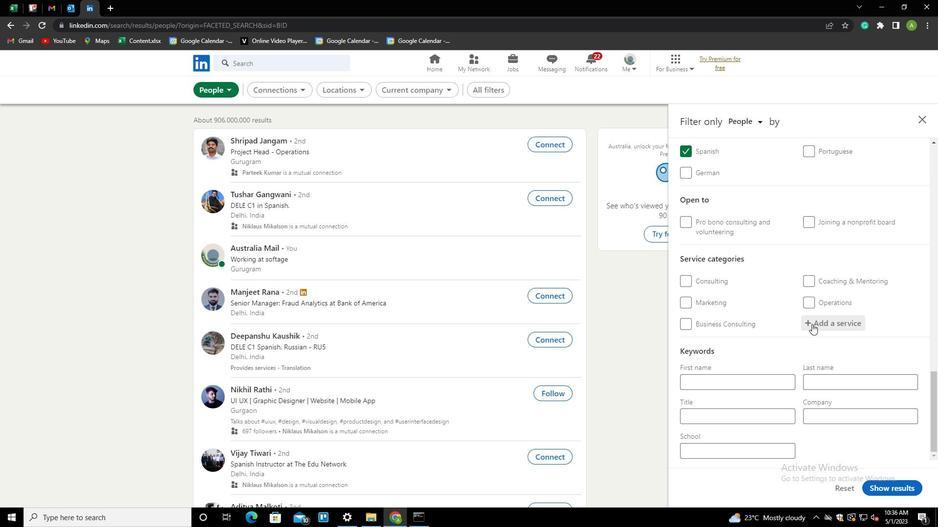 
Action: Key pressed <Key.shift>MARKET<Key.down><Key.down><Key.enter>
Screenshot: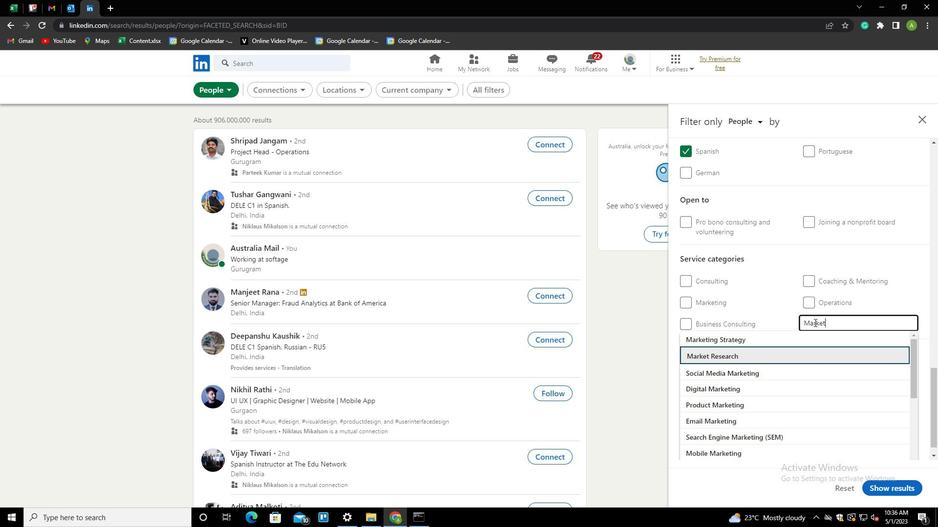 
Action: Mouse scrolled (814, 322) with delta (0, 0)
Screenshot: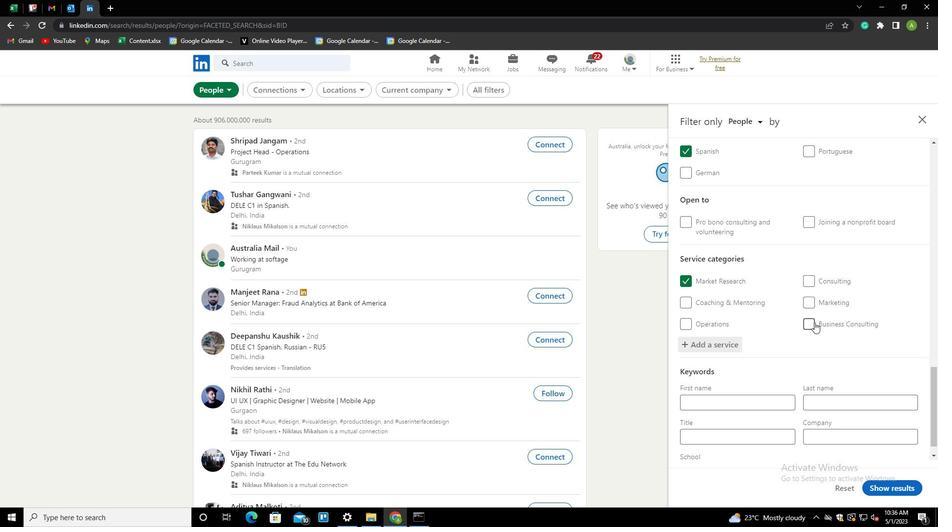 
Action: Mouse scrolled (814, 322) with delta (0, 0)
Screenshot: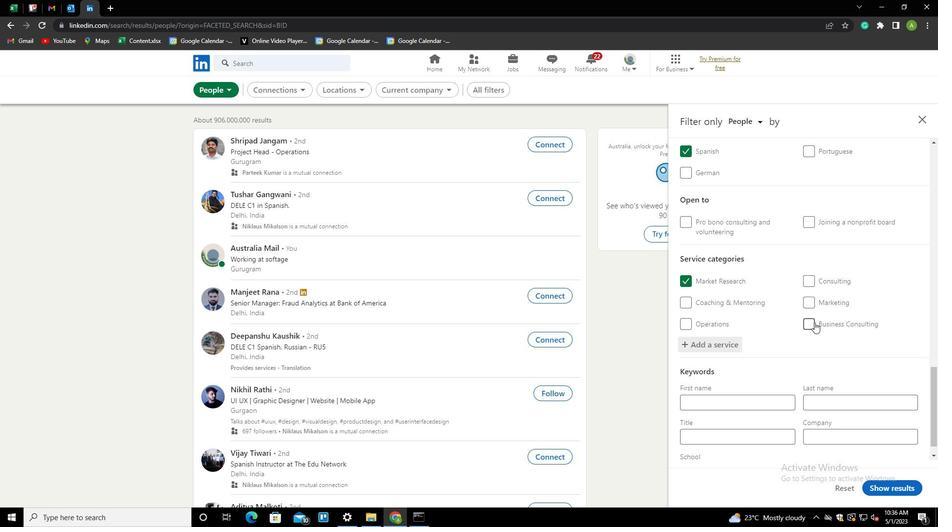 
Action: Mouse scrolled (814, 322) with delta (0, 0)
Screenshot: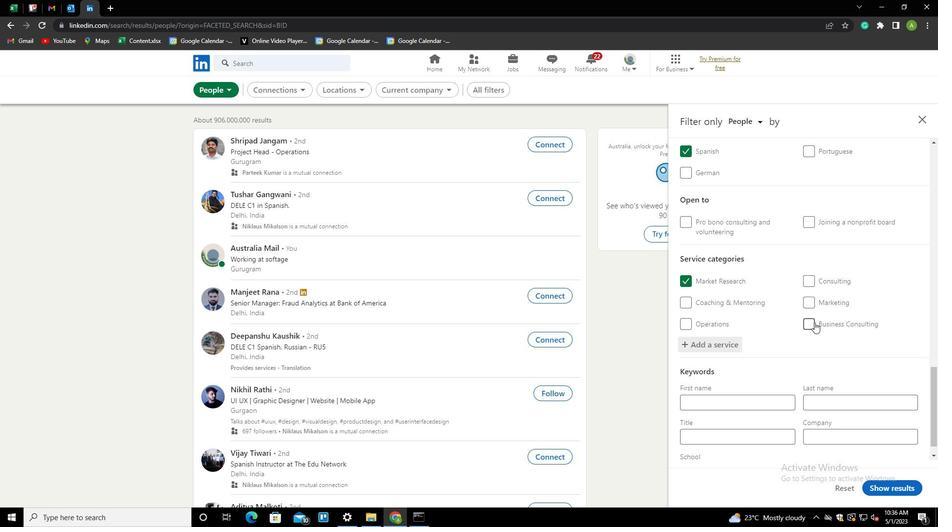 
Action: Mouse scrolled (814, 322) with delta (0, 0)
Screenshot: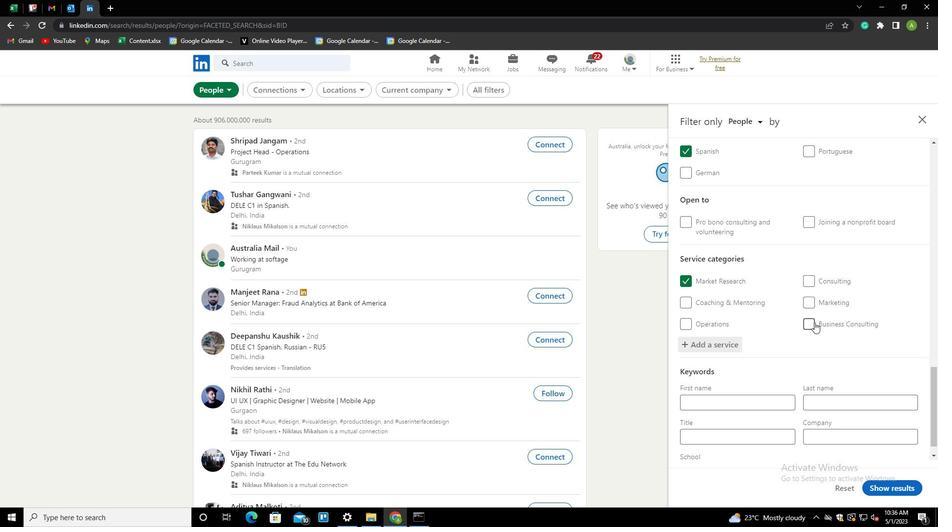 
Action: Mouse scrolled (814, 322) with delta (0, 0)
Screenshot: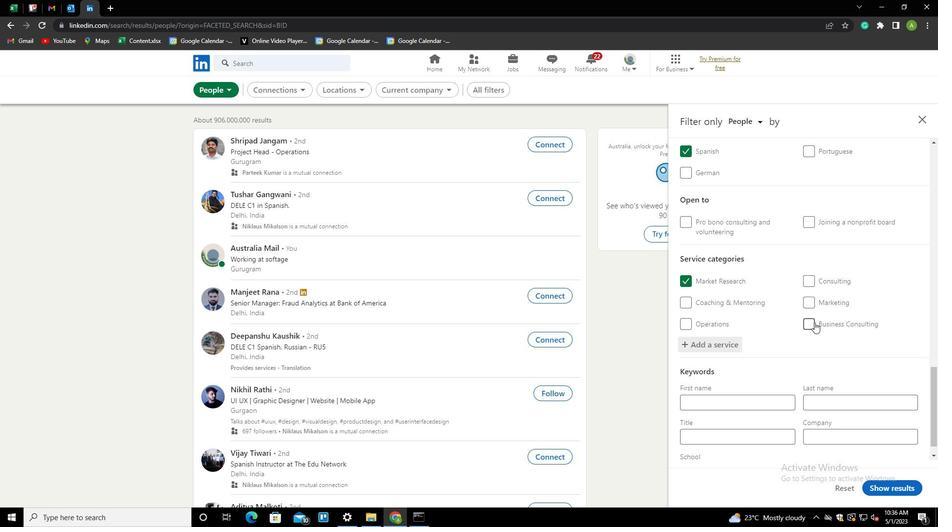 
Action: Mouse scrolled (814, 322) with delta (0, 0)
Screenshot: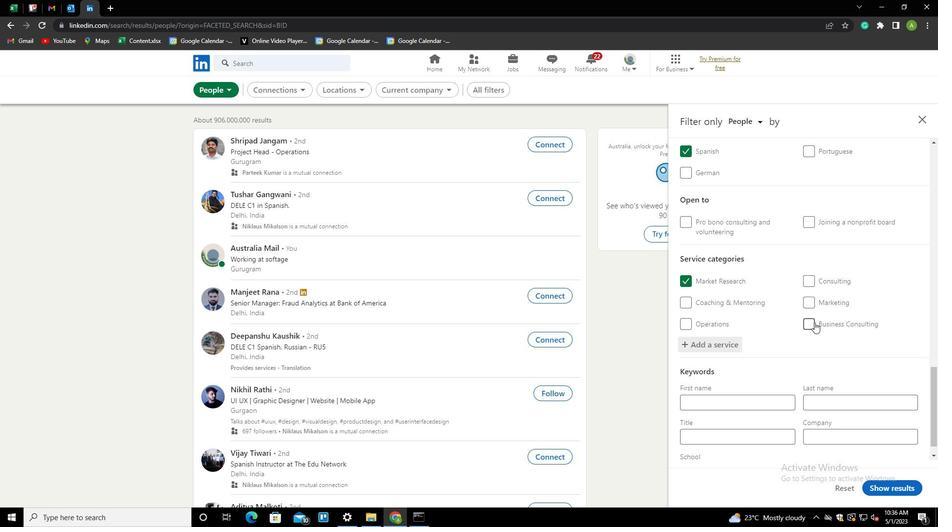 
Action: Mouse moved to (764, 420)
Screenshot: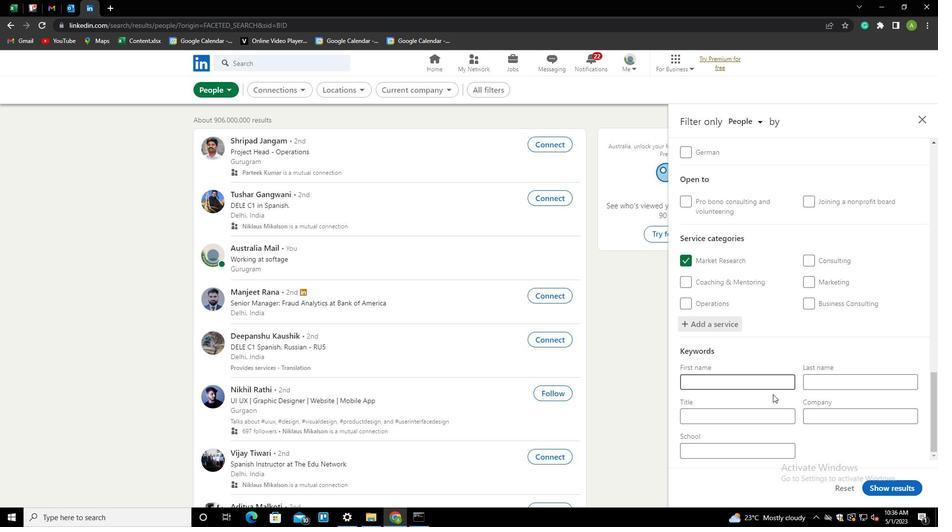 
Action: Mouse pressed left at (764, 420)
Screenshot: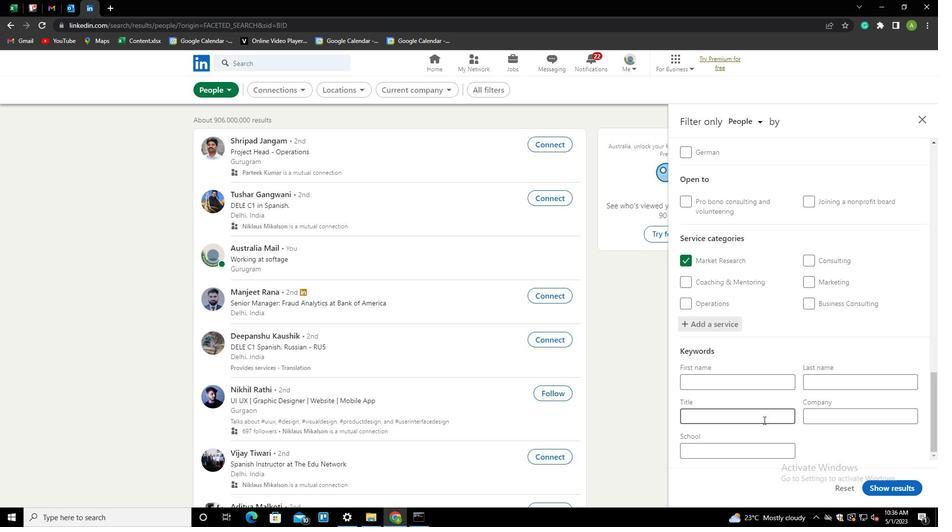 
Action: Key pressed <Key.shift><Key.shift>OPERATIONAL<Key.space><Key.shift>MANAGER
Screenshot: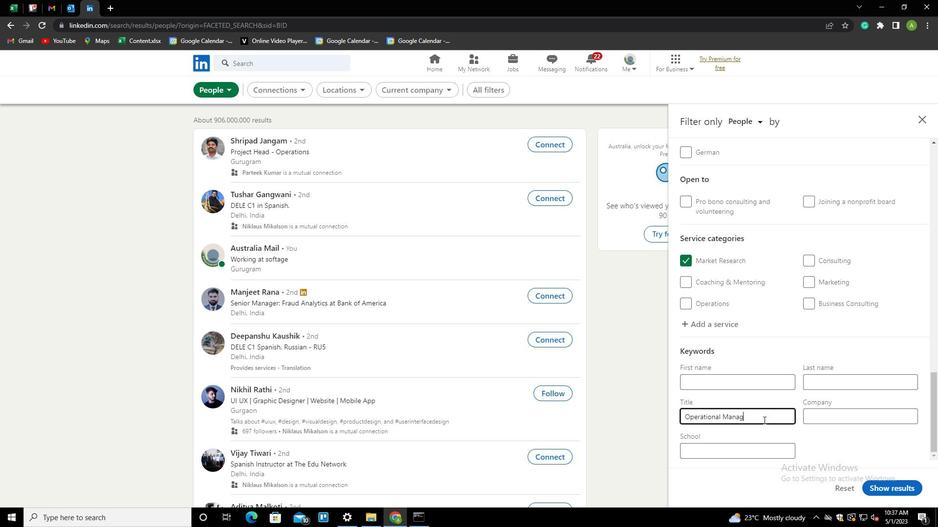 
Action: Mouse moved to (855, 441)
Screenshot: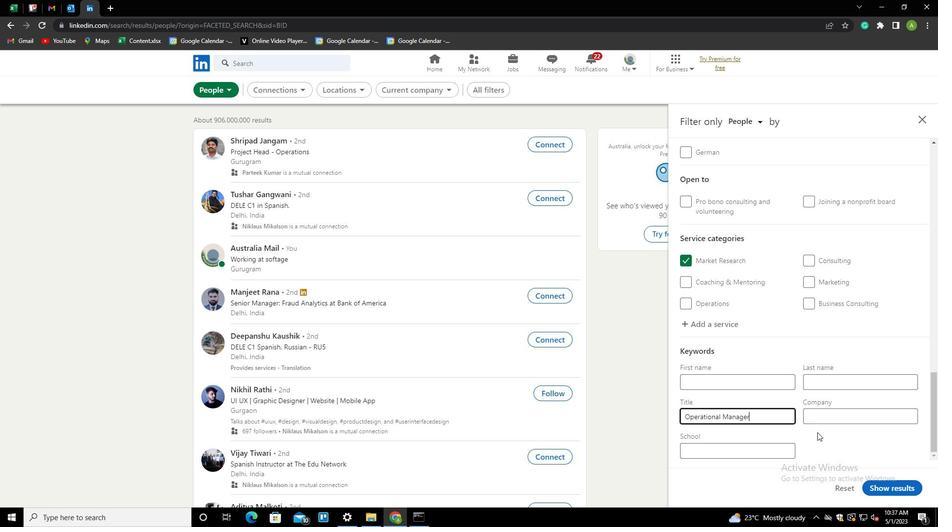 
Action: Mouse pressed left at (855, 441)
Screenshot: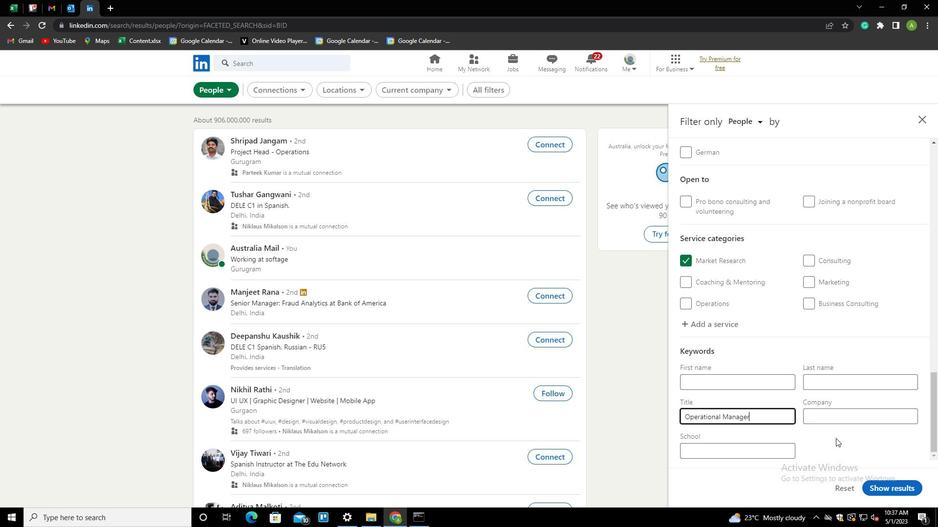 
Action: Mouse moved to (884, 489)
Screenshot: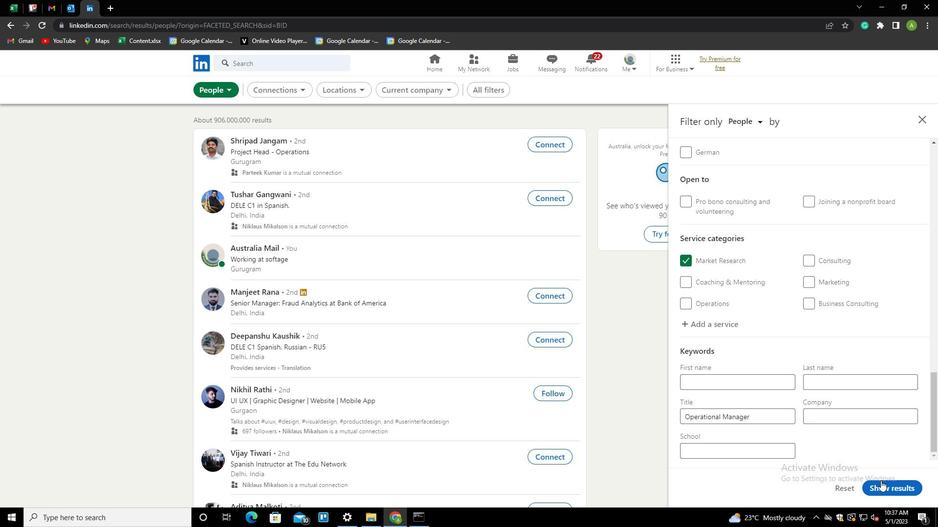 
Action: Mouse pressed left at (884, 489)
Screenshot: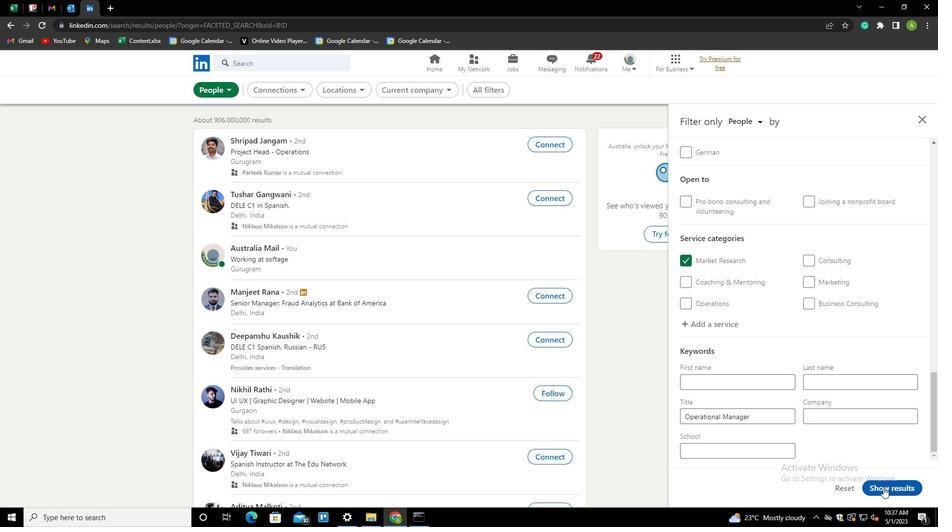 
